 Task: Look for space in Muhammadābād, India from 8th June, 2023 to 16th June, 2023 for 2 adults in price range Rs.10000 to Rs.15000. Place can be entire place with 1  bedroom having 1 bed and 1 bathroom. Property type can be house, flat, guest house, hotel. Amenities needed are: washing machine. Booking option can be shelf check-in. Required host language is English.
Action: Mouse moved to (498, 76)
Screenshot: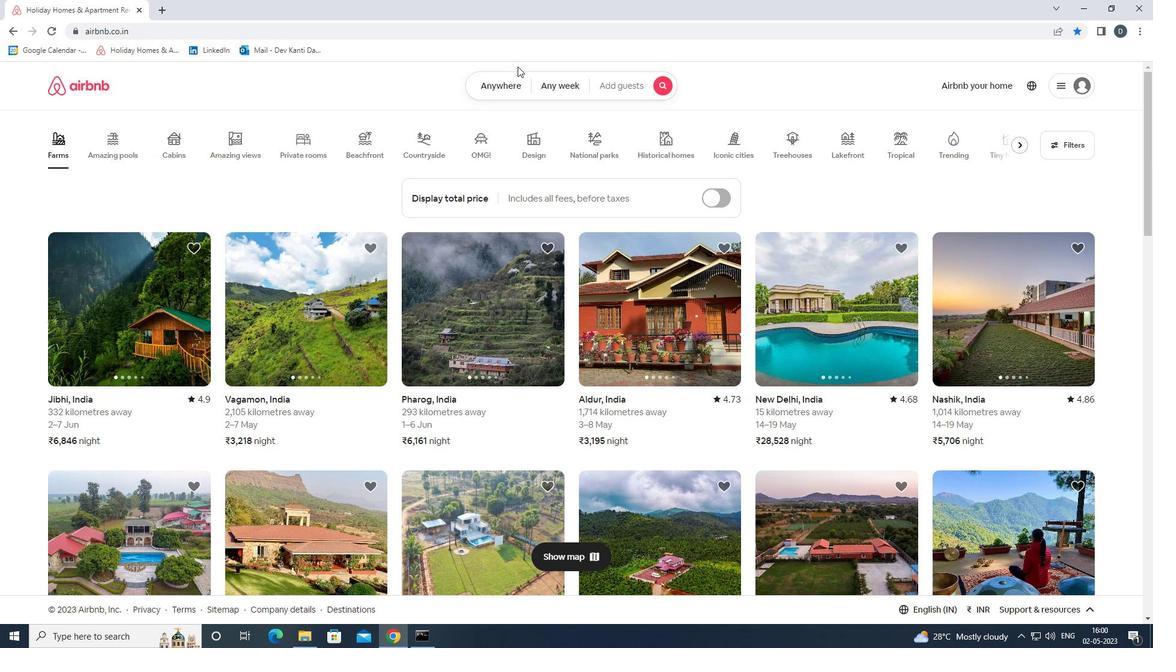 
Action: Mouse pressed left at (498, 76)
Screenshot: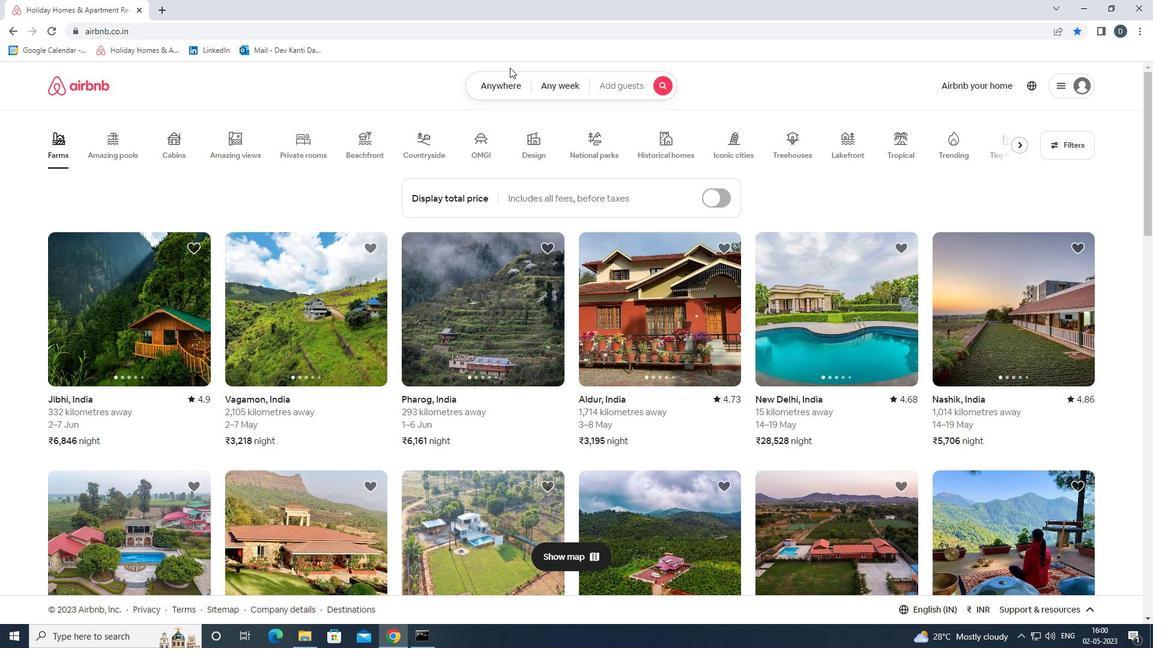
Action: Mouse moved to (435, 135)
Screenshot: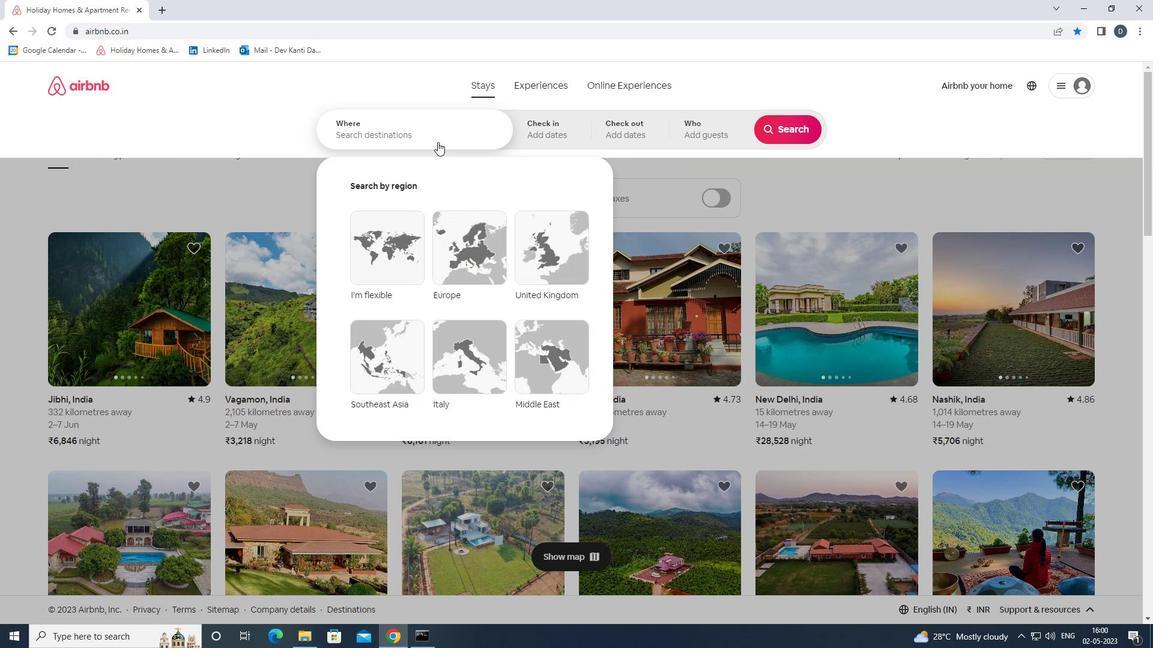 
Action: Mouse pressed left at (435, 135)
Screenshot: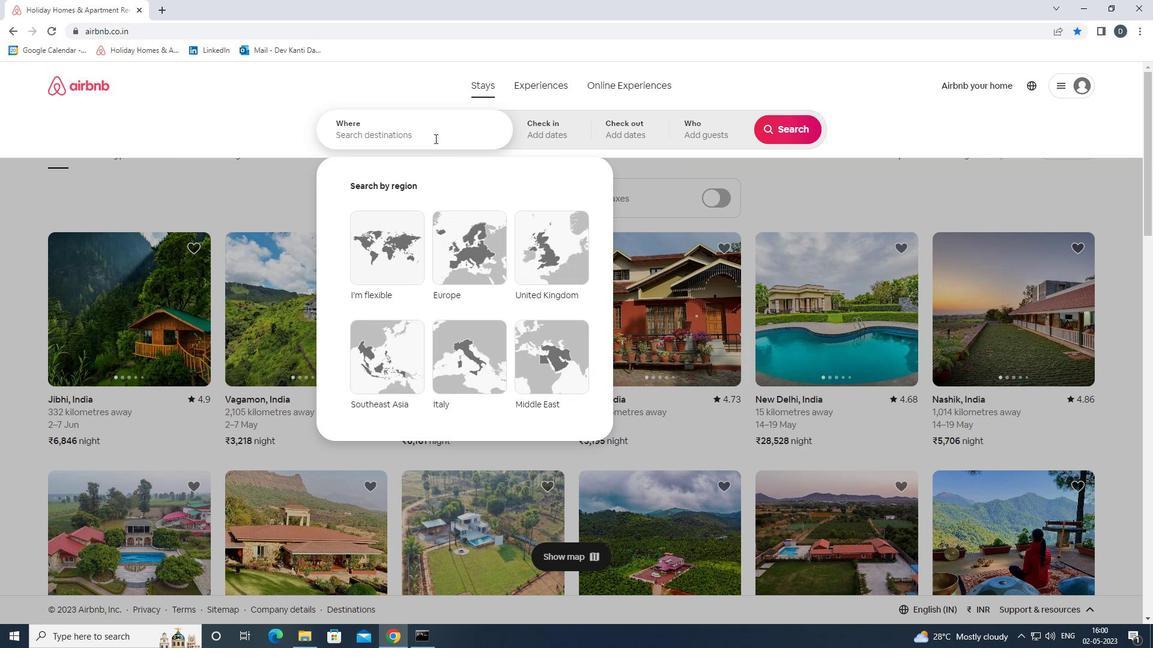 
Action: Mouse moved to (436, 133)
Screenshot: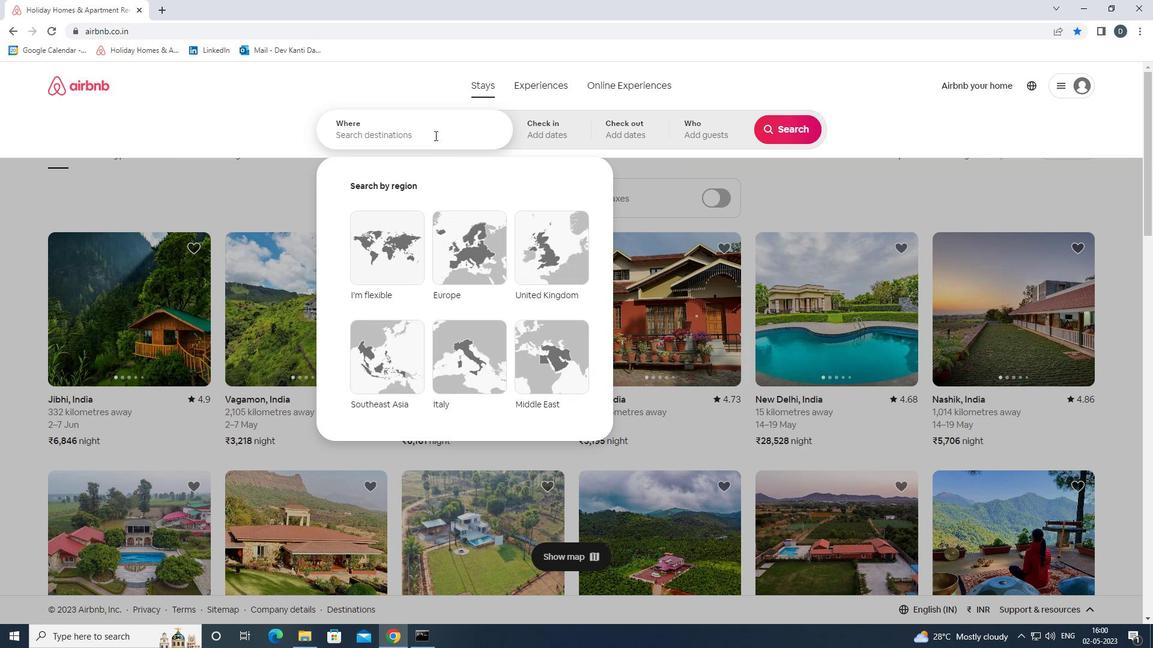 
Action: Key pressed <Key.shift>MUHAMMADABAD,<Key.shift>INDIA<Key.enter>
Screenshot: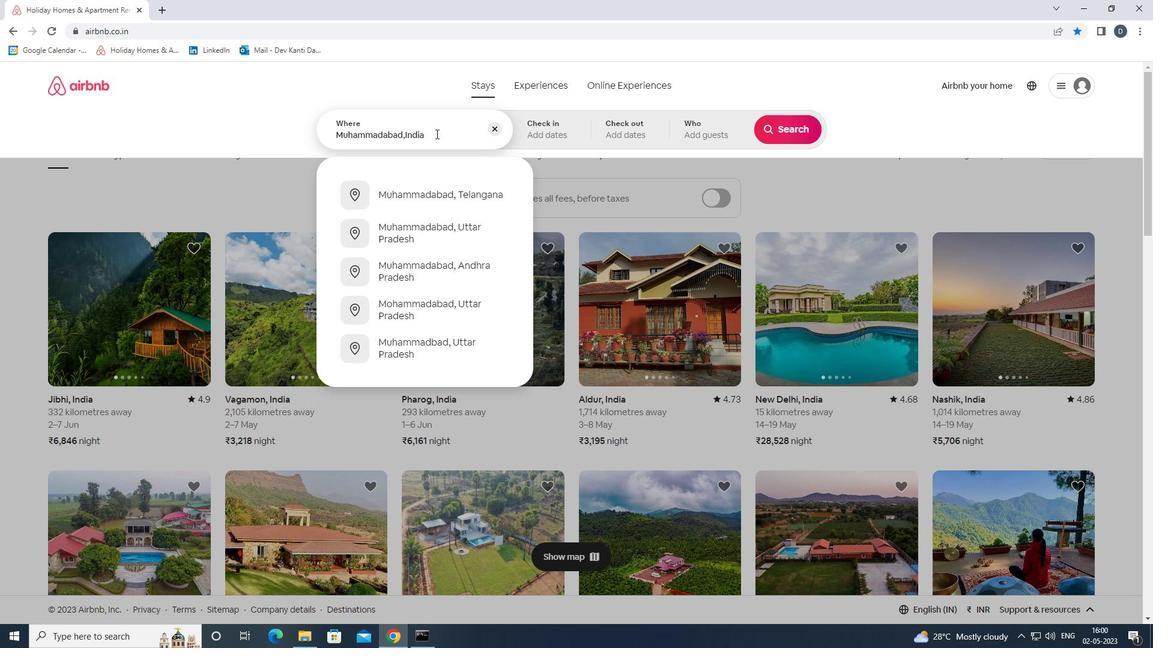 
Action: Mouse moved to (715, 303)
Screenshot: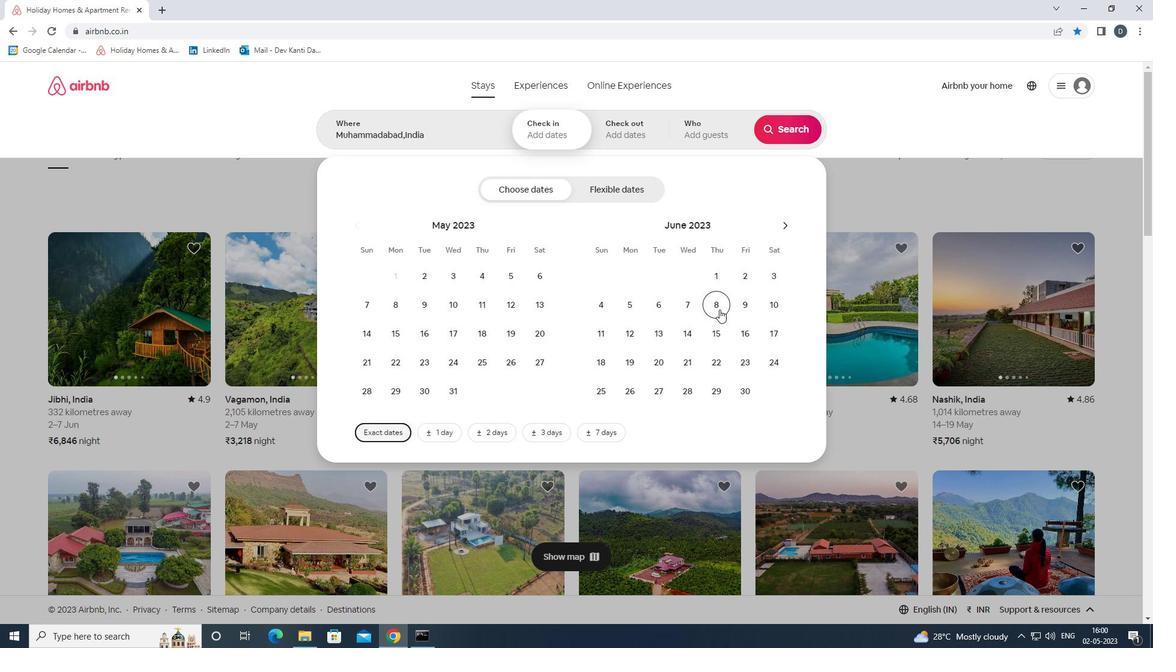 
Action: Mouse pressed left at (715, 303)
Screenshot: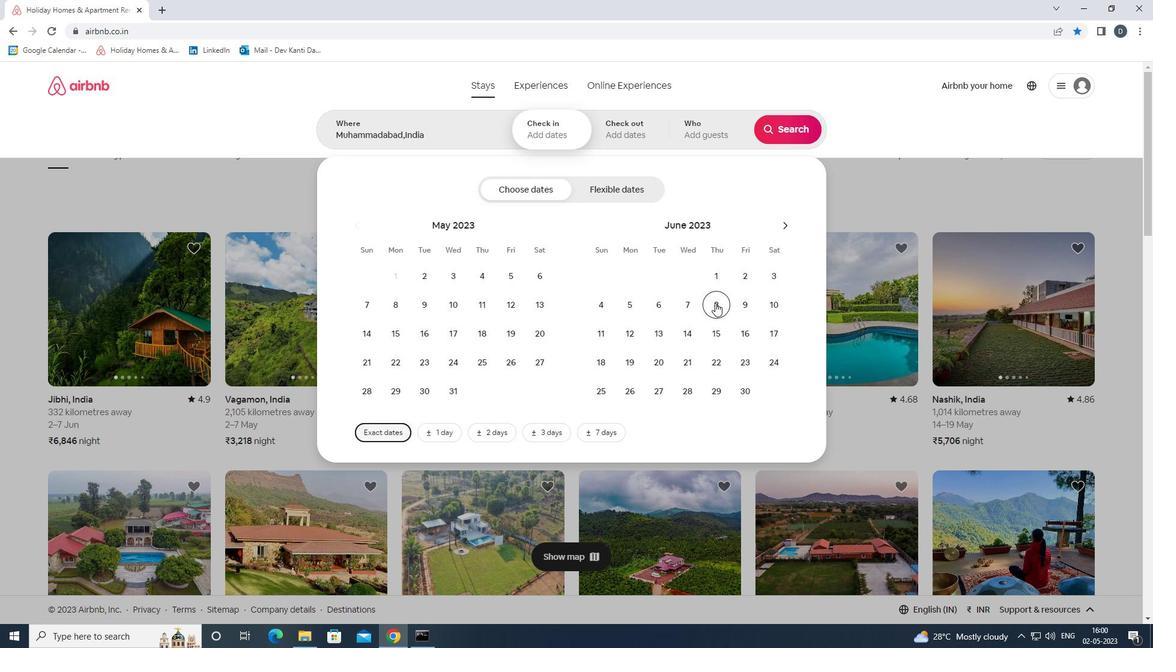 
Action: Mouse moved to (746, 332)
Screenshot: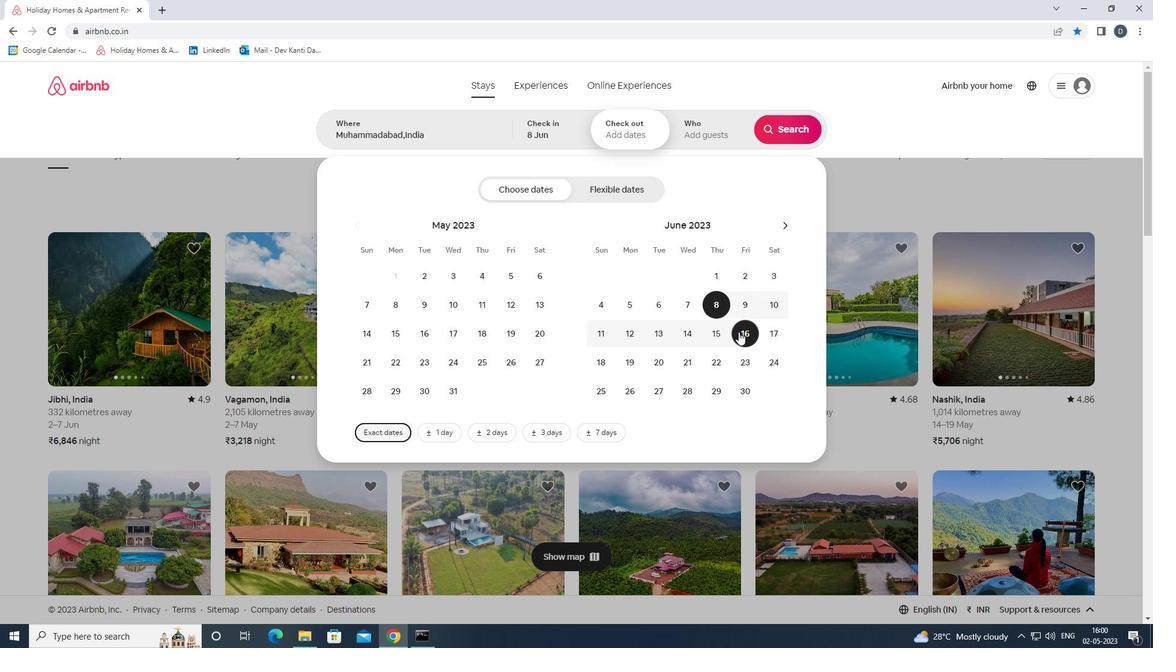 
Action: Mouse pressed left at (746, 332)
Screenshot: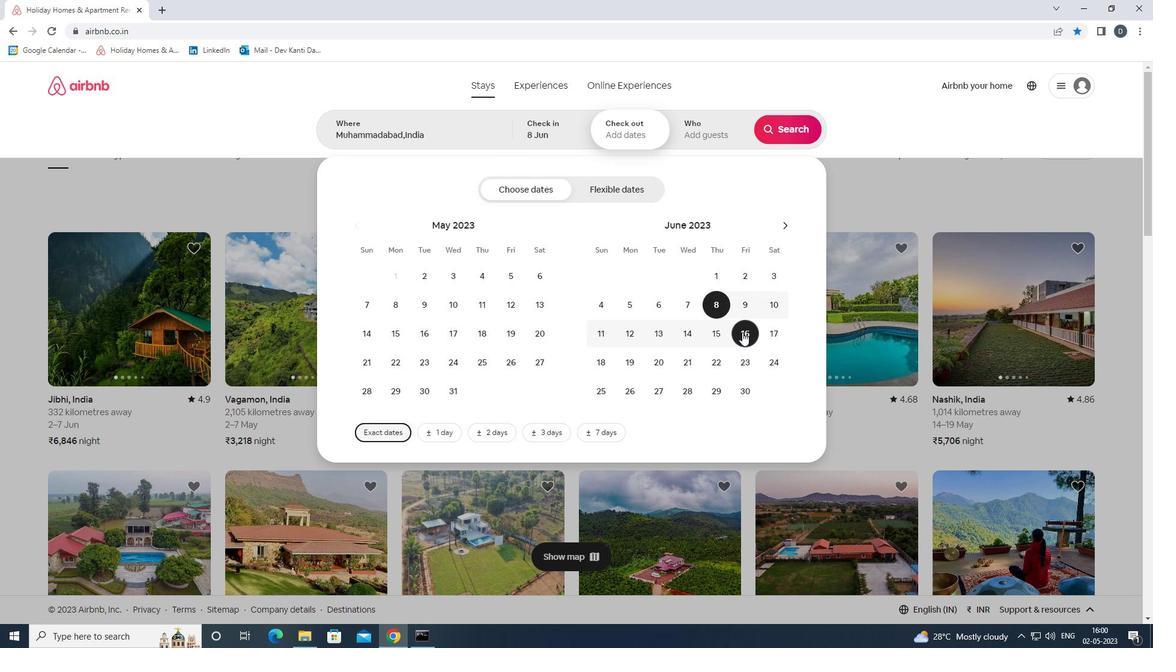 
Action: Mouse moved to (716, 128)
Screenshot: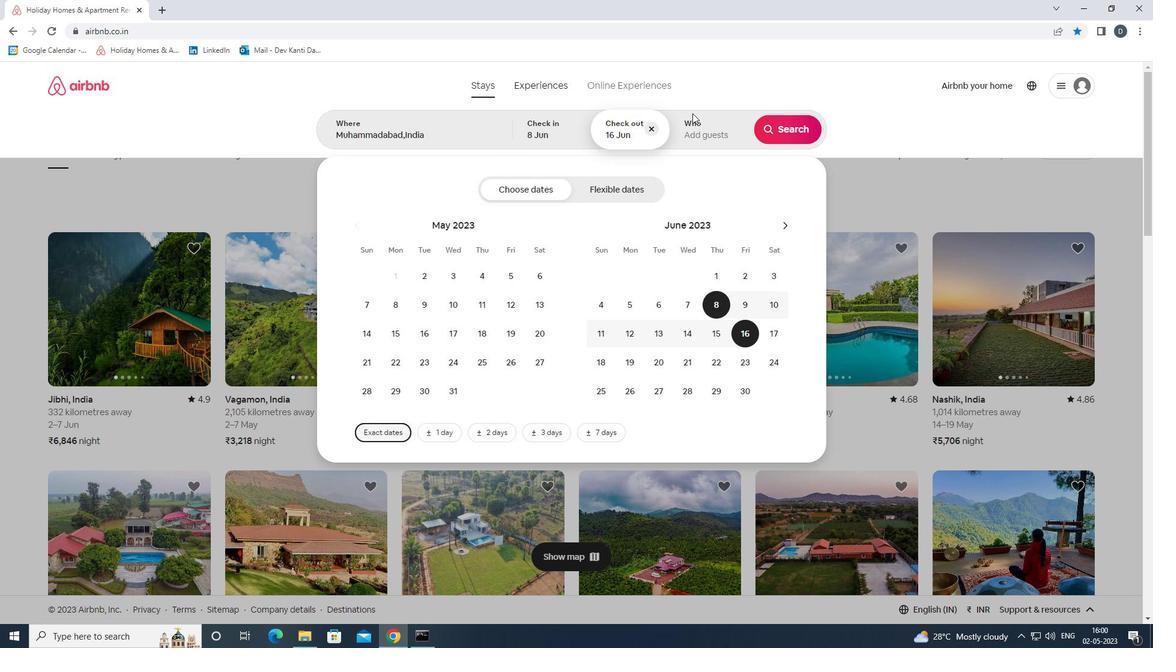 
Action: Mouse pressed left at (716, 128)
Screenshot: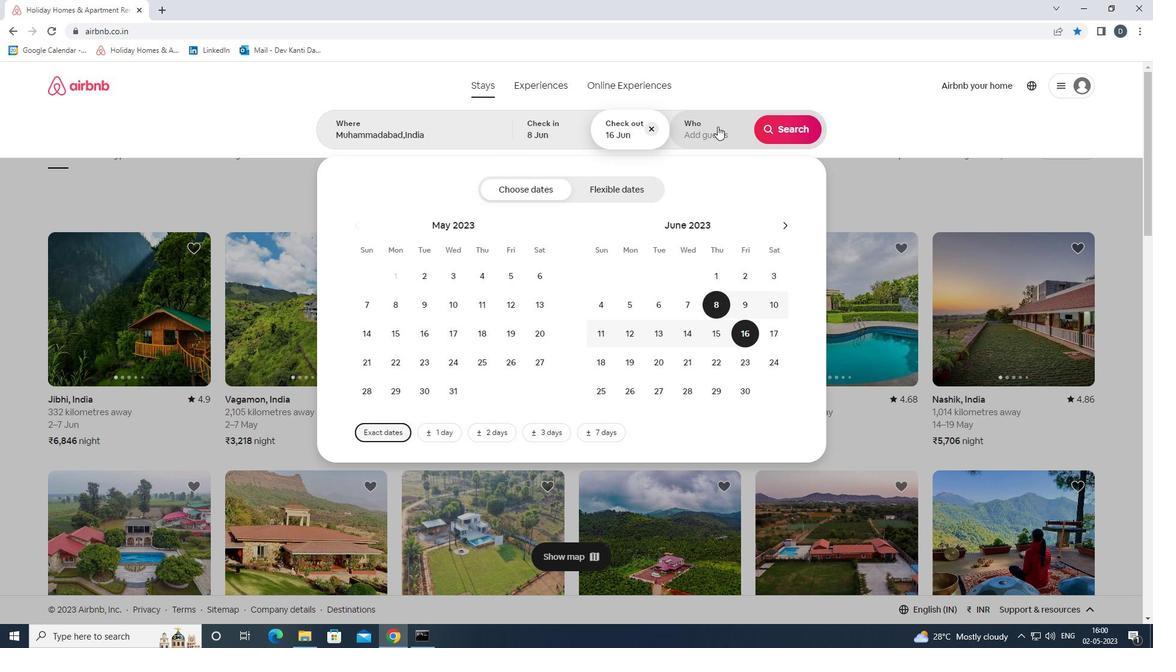 
Action: Mouse moved to (794, 196)
Screenshot: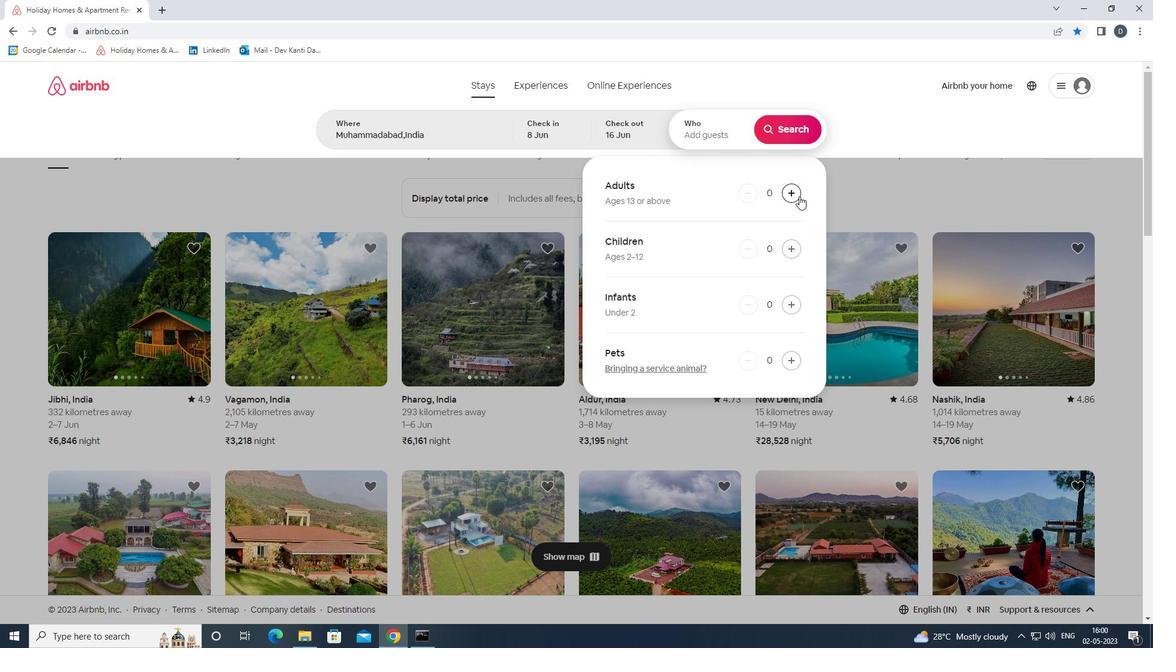 
Action: Mouse pressed left at (794, 196)
Screenshot: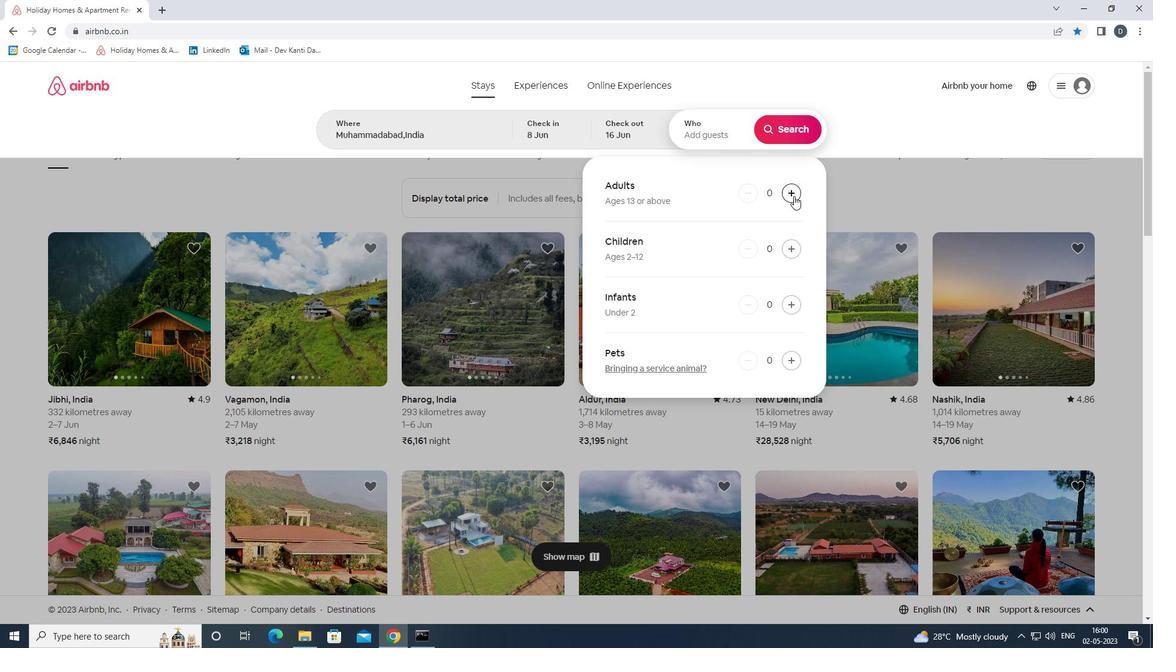 
Action: Mouse pressed left at (794, 196)
Screenshot: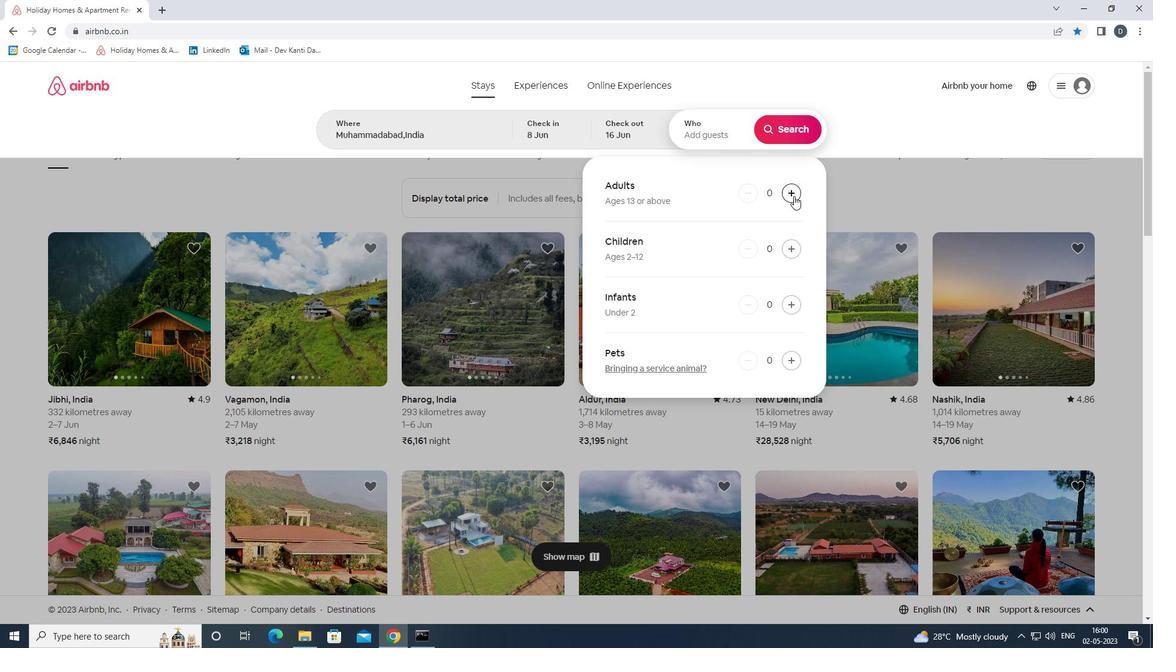 
Action: Mouse moved to (790, 127)
Screenshot: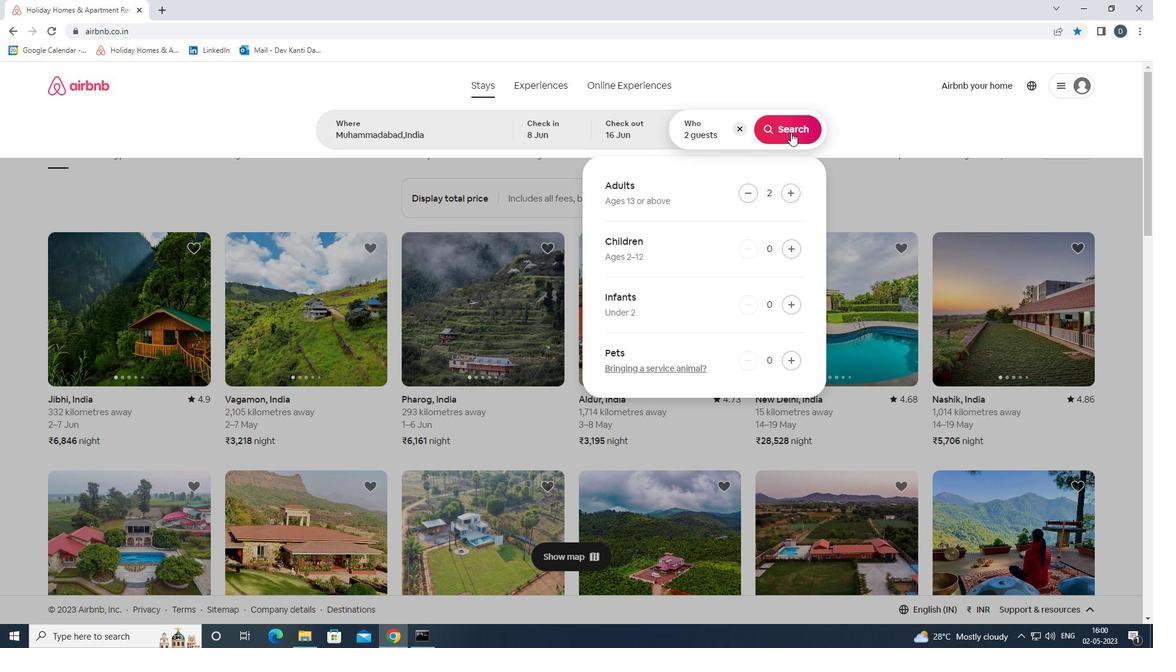
Action: Mouse pressed left at (790, 127)
Screenshot: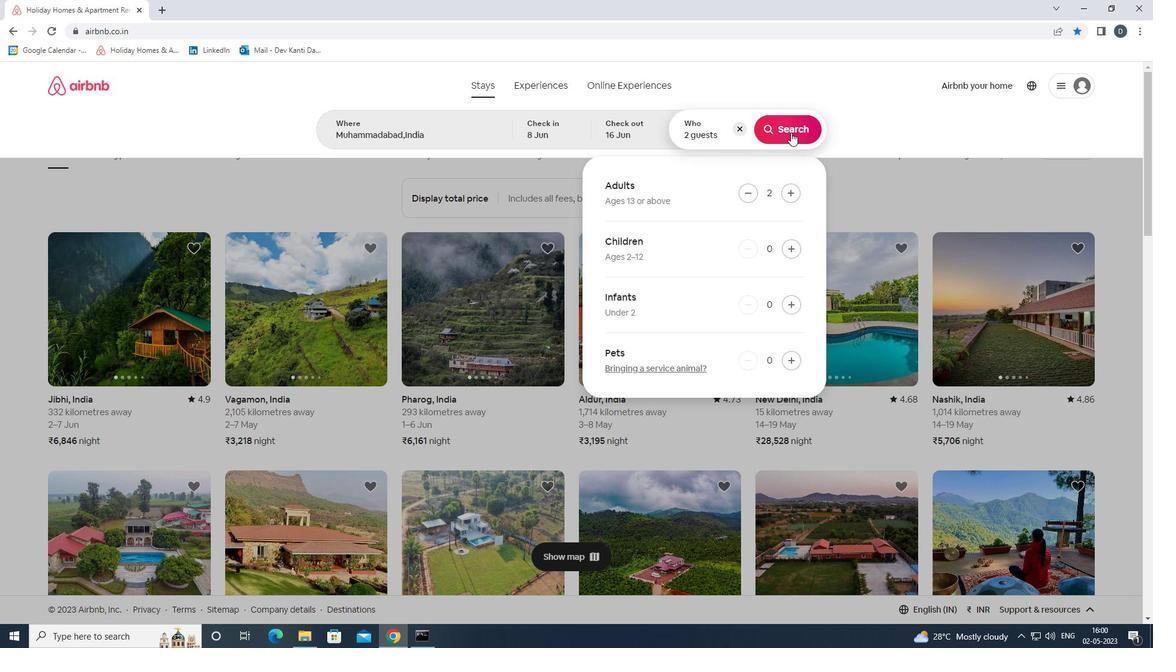 
Action: Mouse moved to (1112, 131)
Screenshot: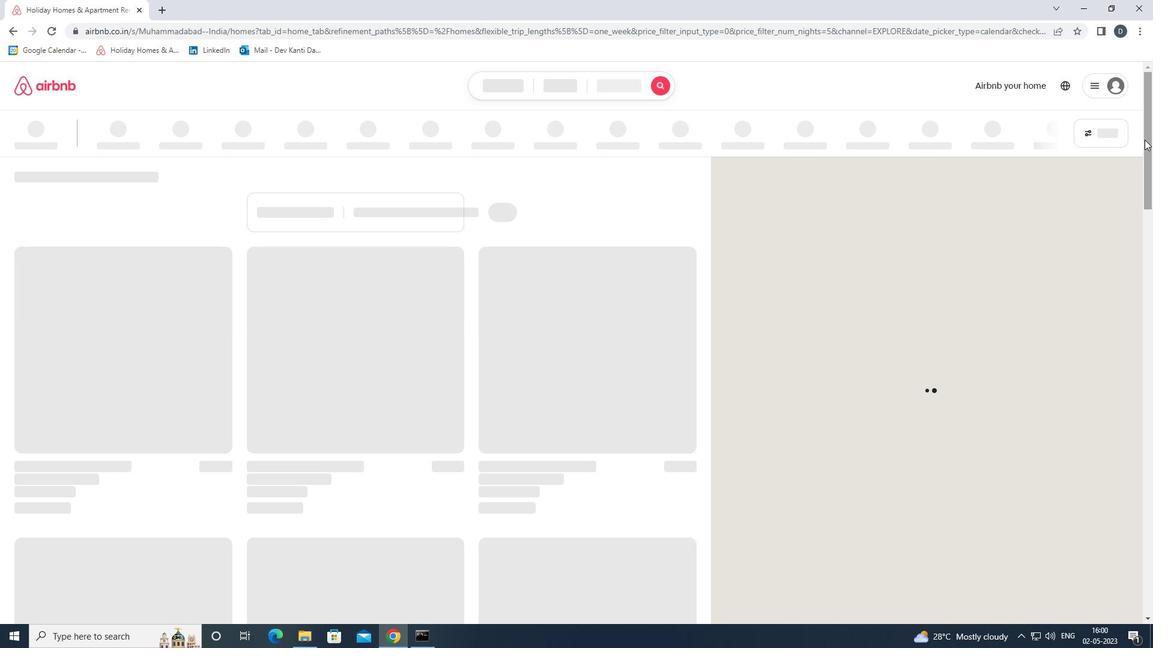 
Action: Mouse pressed left at (1112, 131)
Screenshot: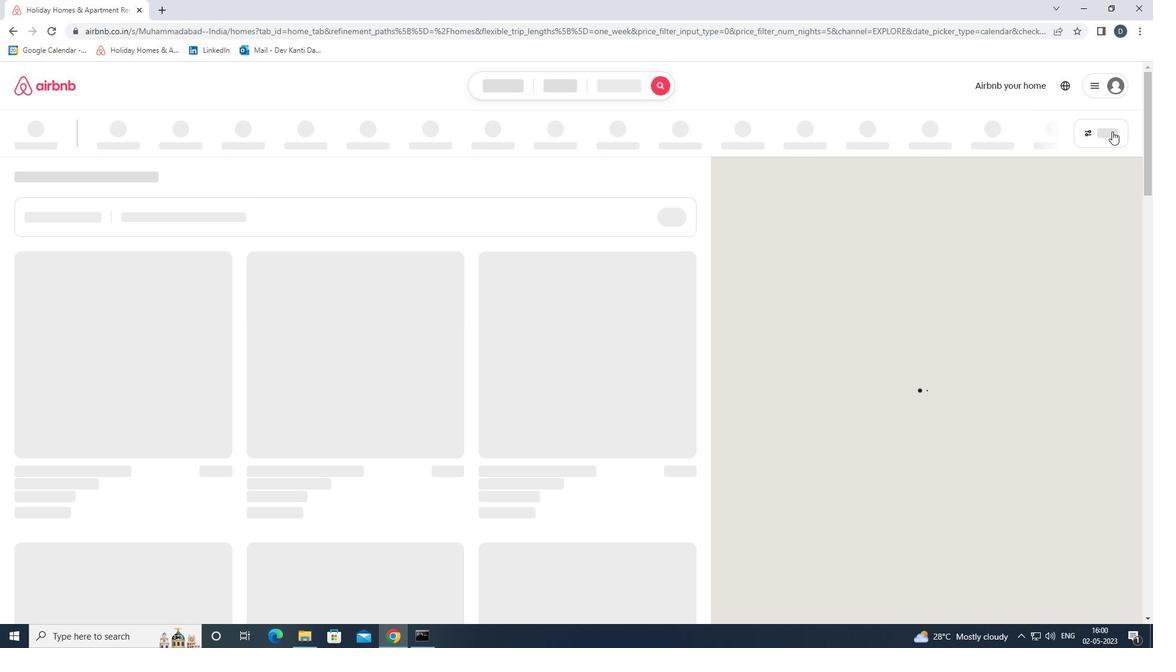 
Action: Mouse moved to (512, 279)
Screenshot: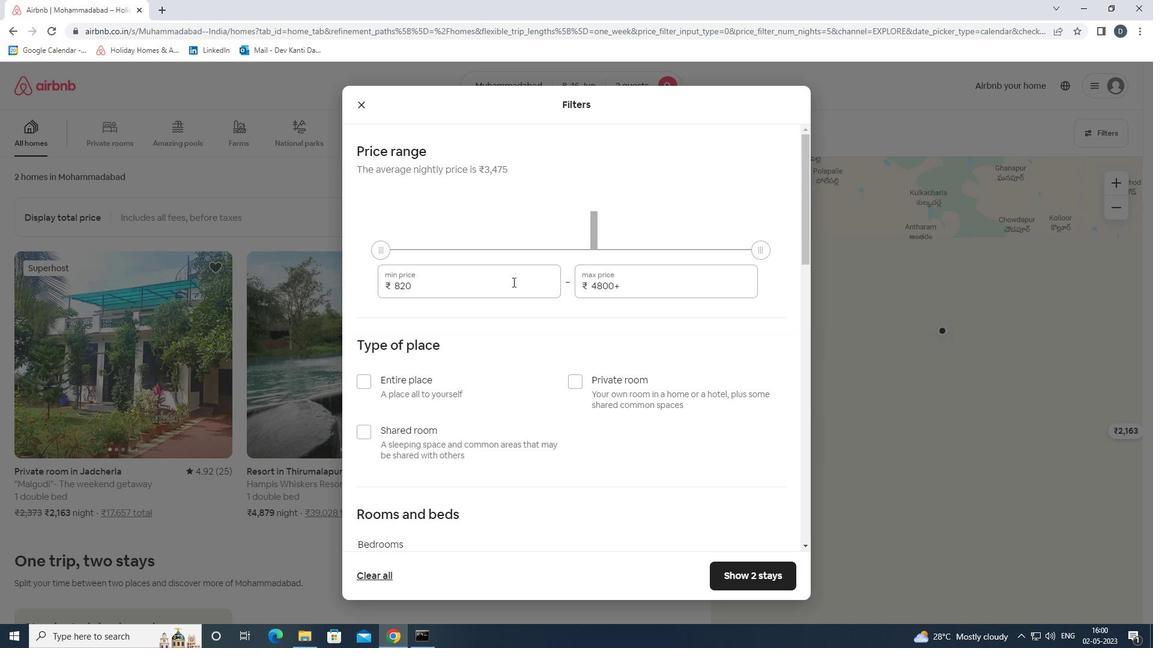
Action: Mouse pressed left at (512, 279)
Screenshot: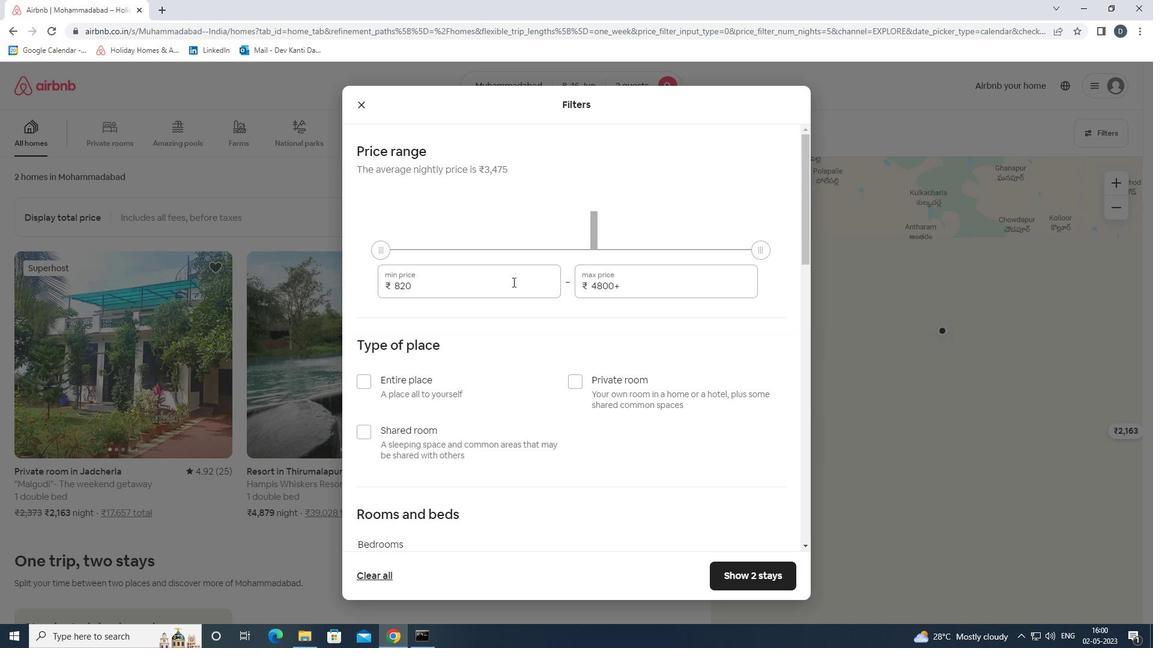 
Action: Mouse pressed left at (512, 279)
Screenshot: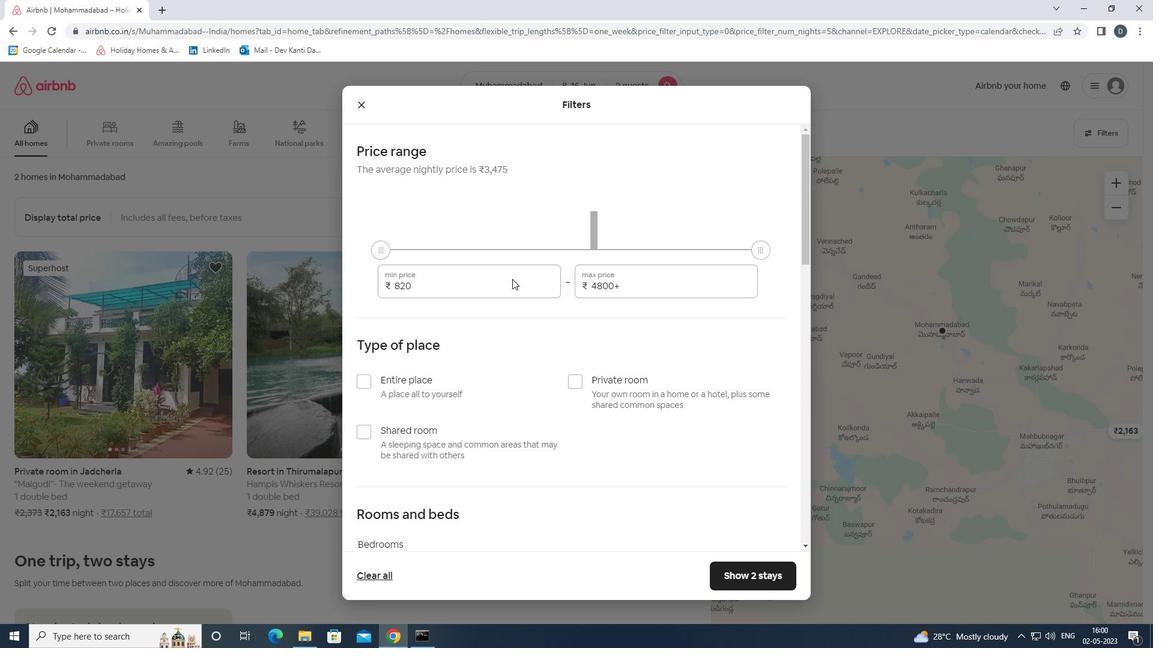
Action: Mouse moved to (508, 283)
Screenshot: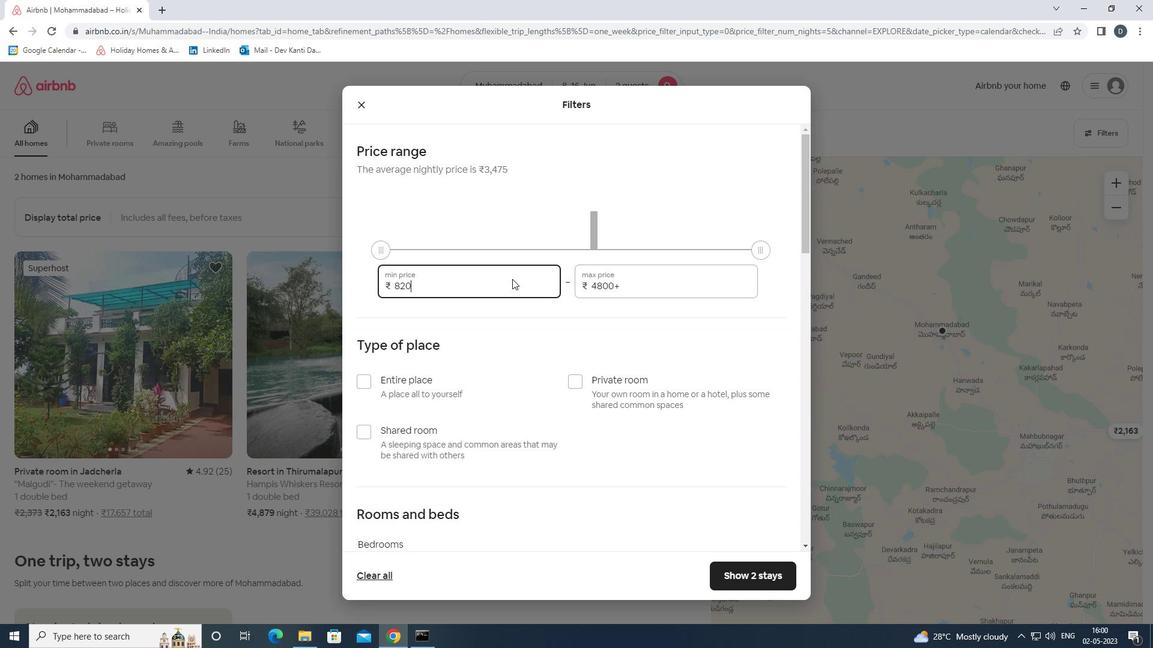 
Action: Mouse pressed left at (508, 283)
Screenshot: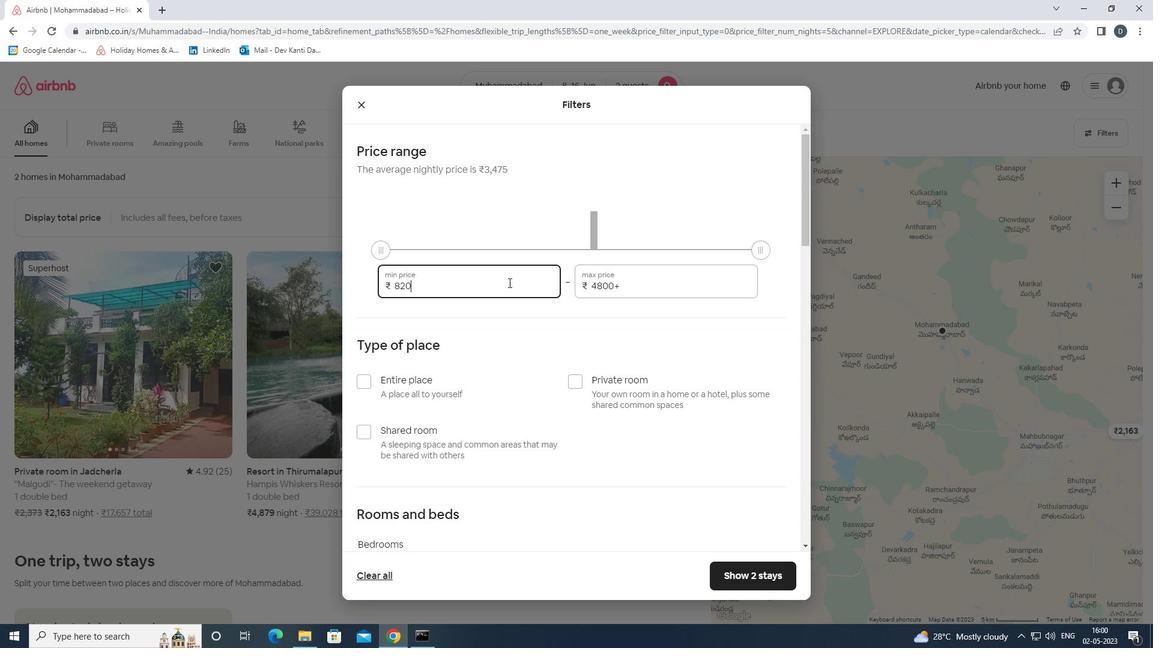 
Action: Mouse pressed left at (508, 283)
Screenshot: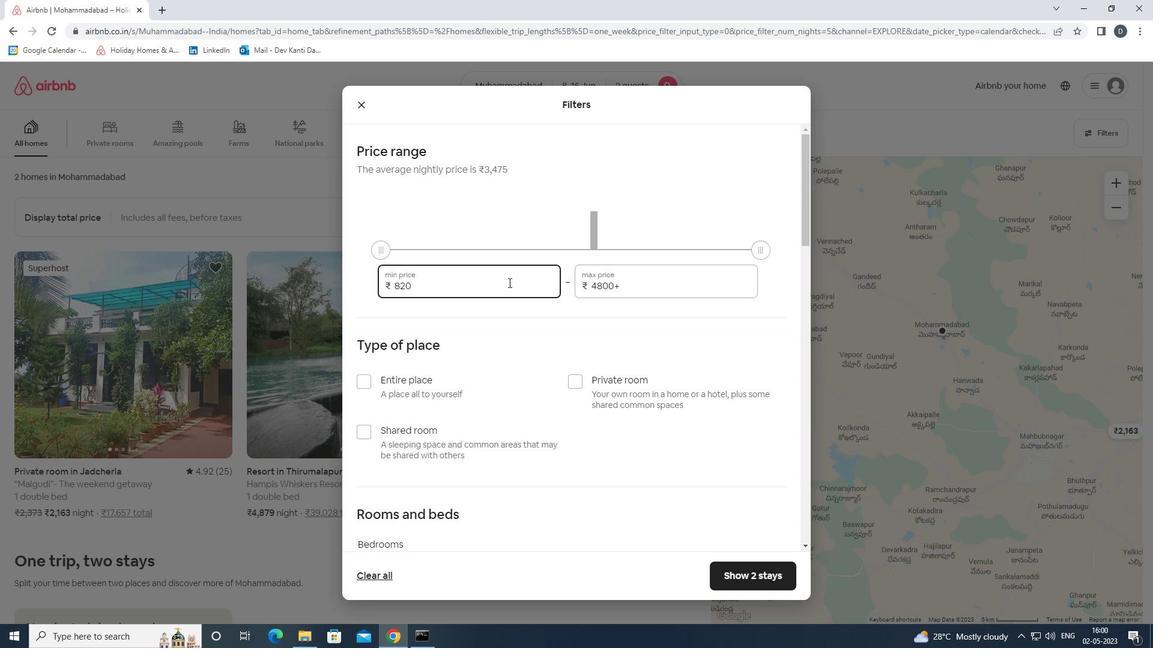 
Action: Mouse moved to (516, 281)
Screenshot: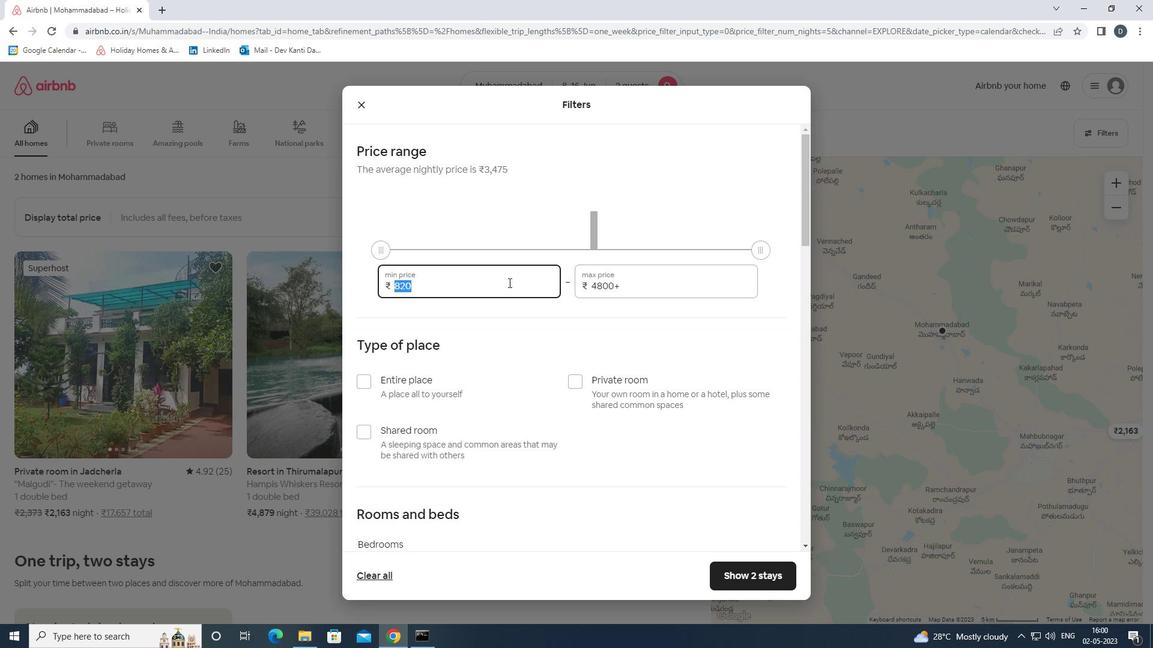 
Action: Key pressed 1000<Key.tab>ctrl+A<'1'><'5'><'0'><'0'><'0'>
Screenshot: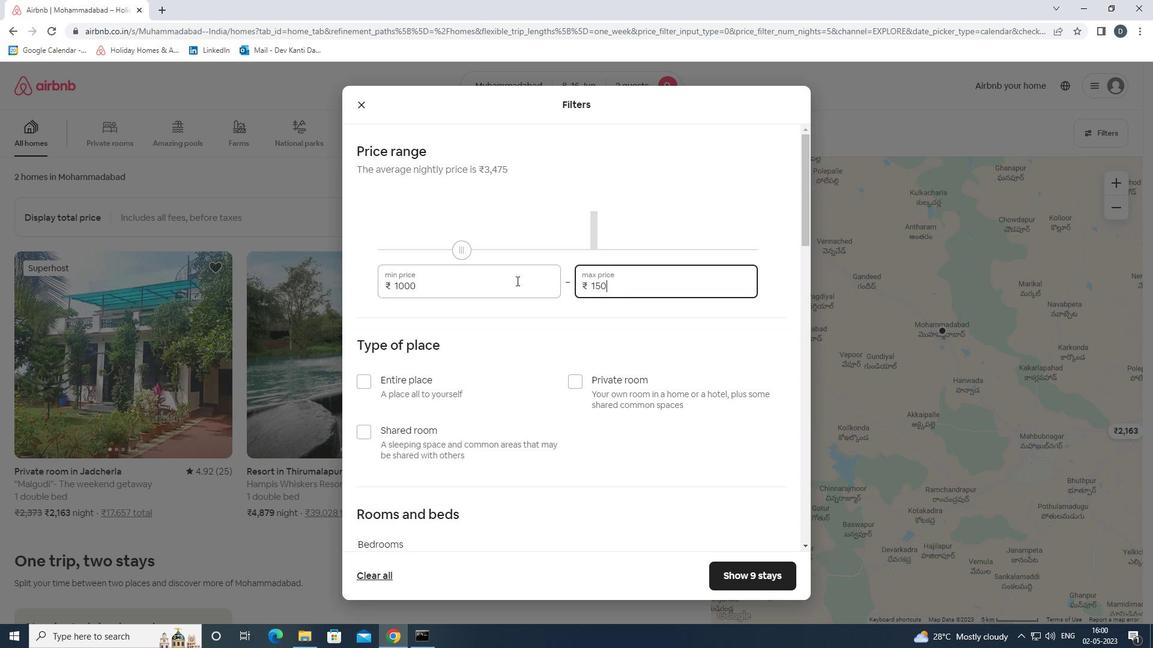 
Action: Mouse moved to (438, 390)
Screenshot: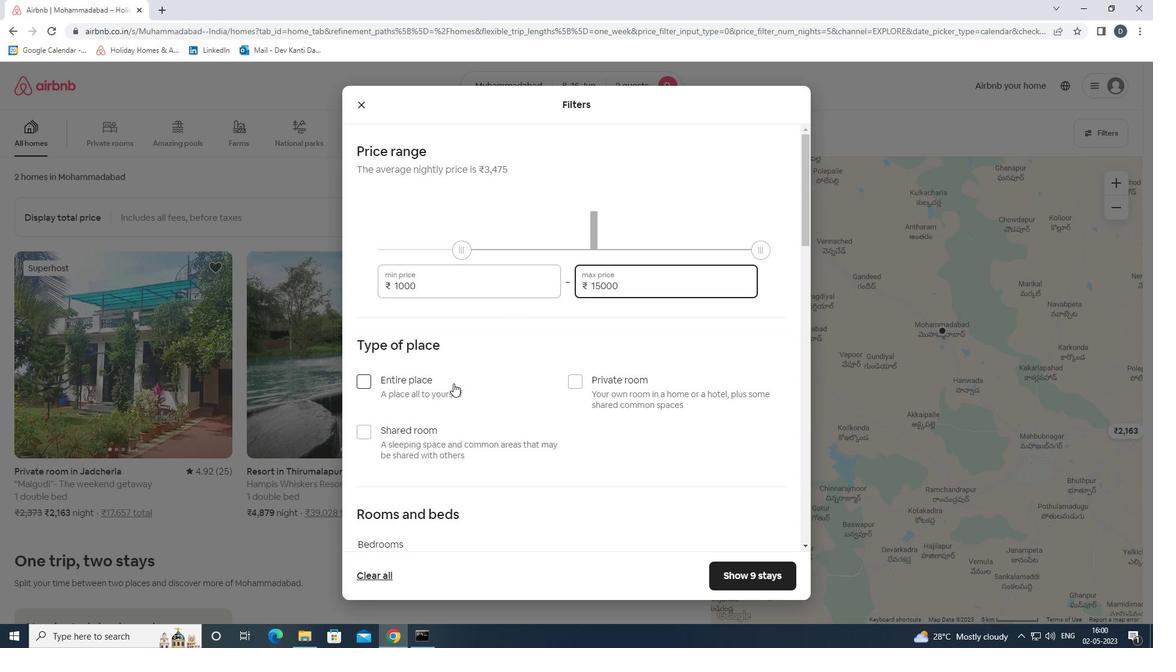 
Action: Mouse pressed left at (438, 390)
Screenshot: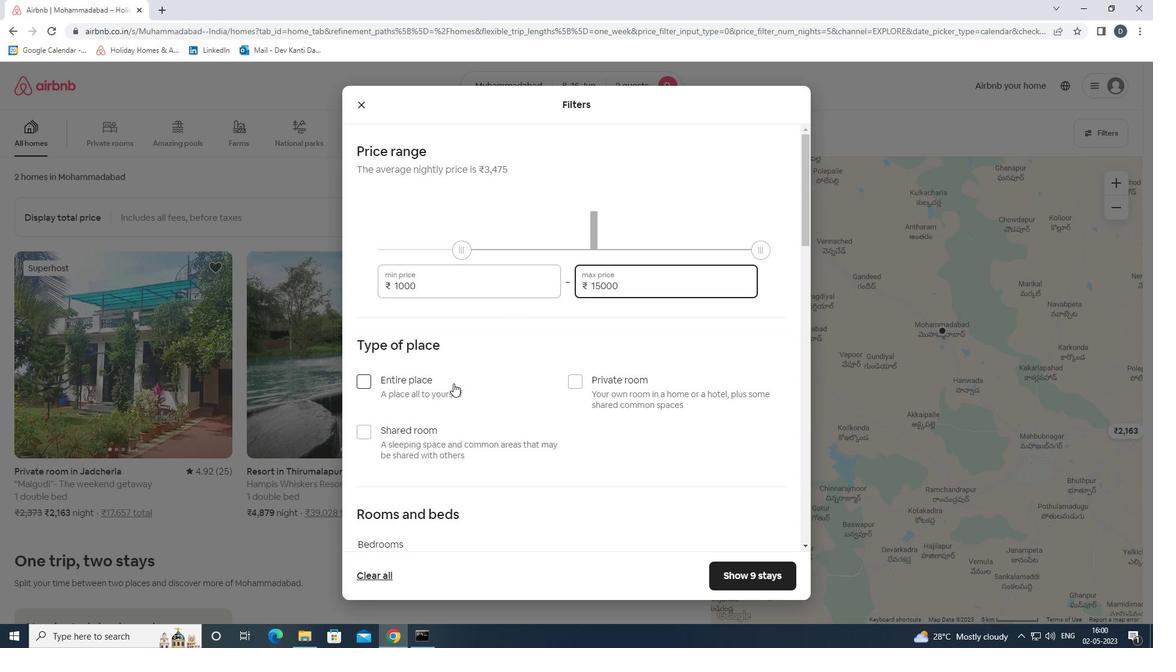 
Action: Mouse moved to (481, 288)
Screenshot: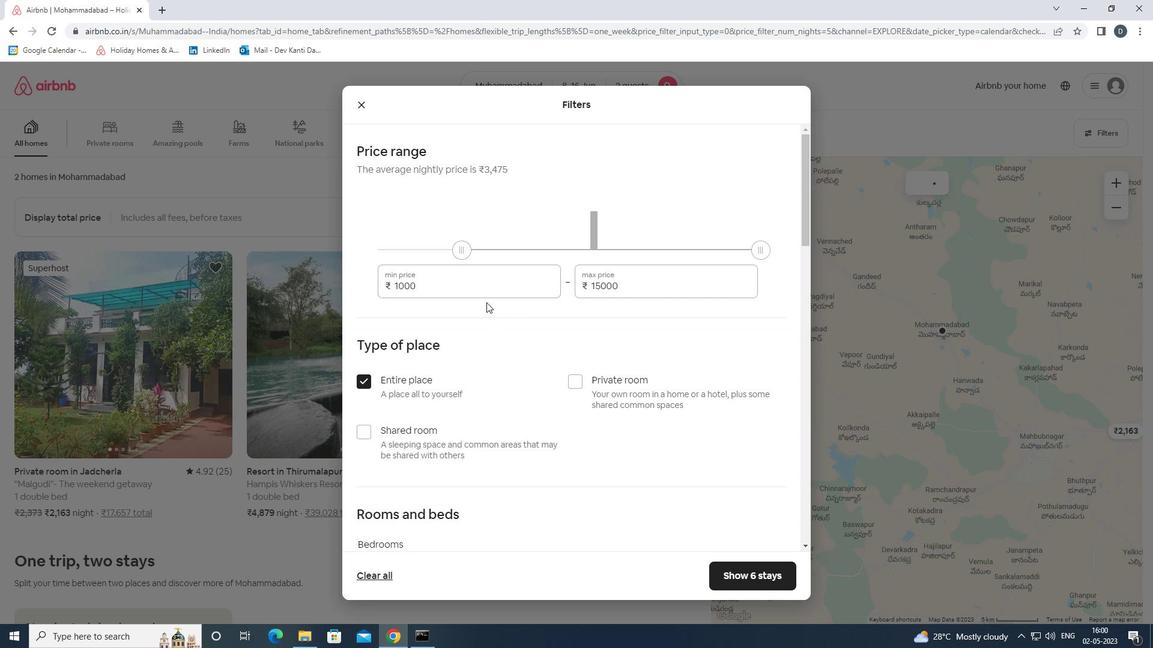 
Action: Mouse pressed left at (481, 288)
Screenshot: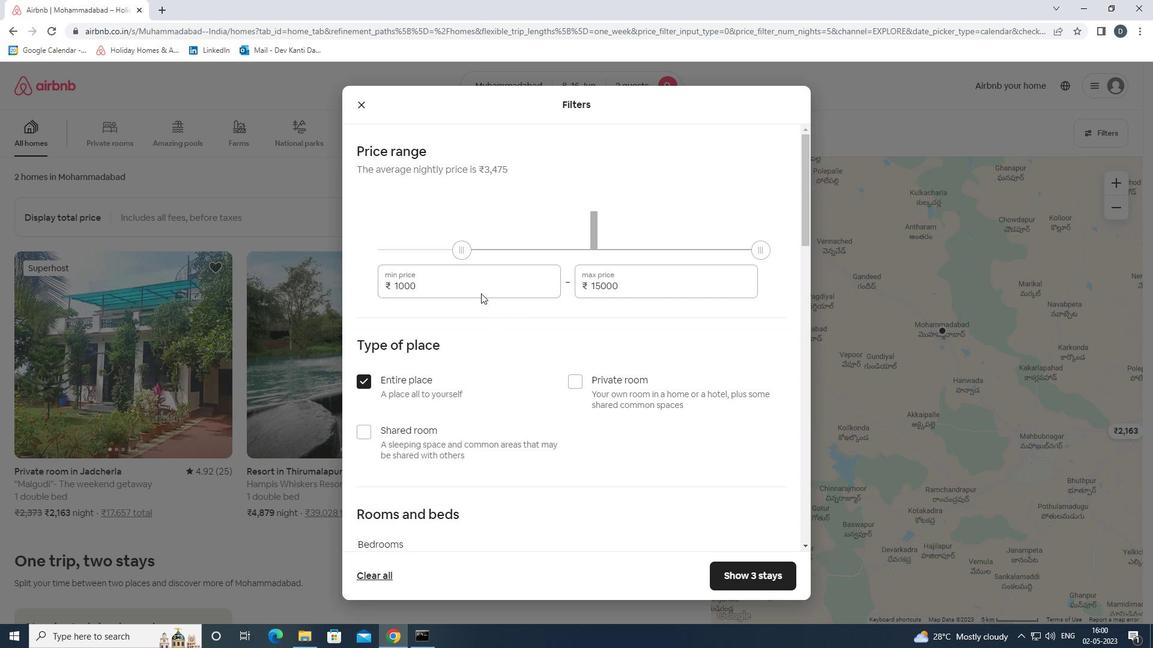
Action: Mouse moved to (480, 287)
Screenshot: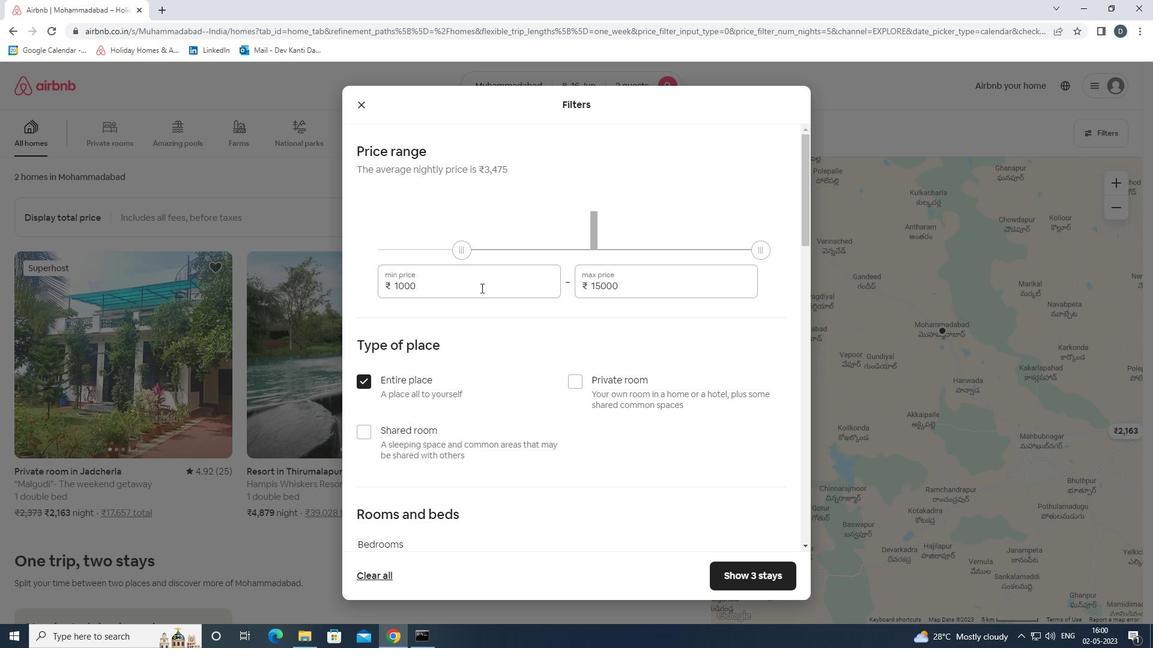 
Action: Key pressed <'0'>
Screenshot: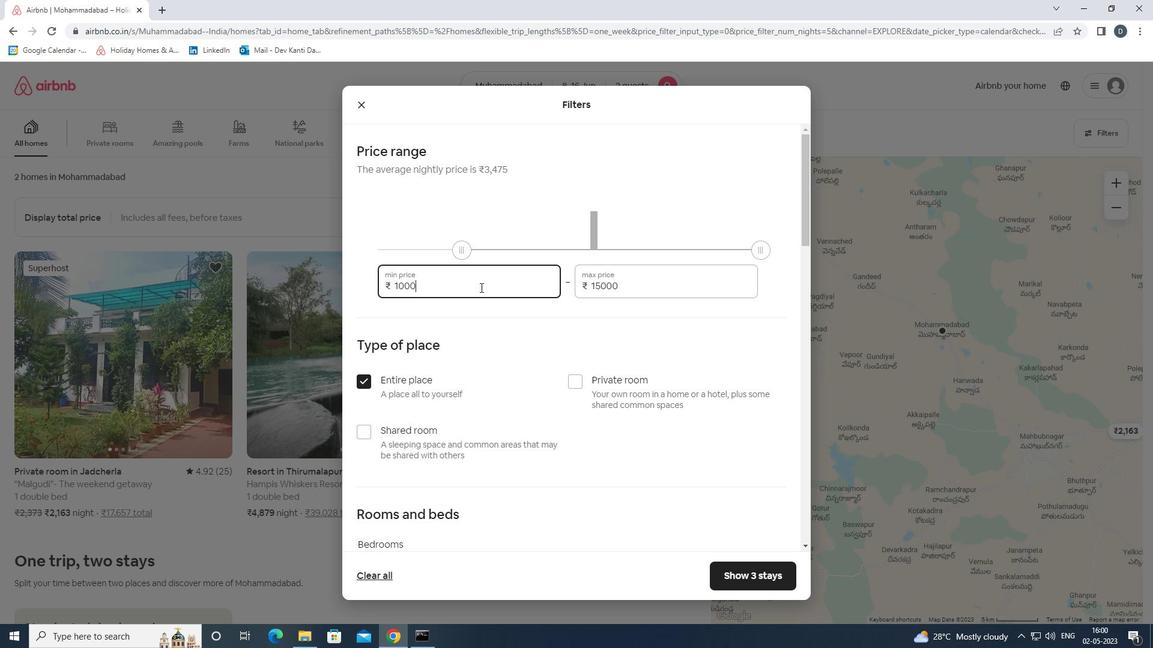 
Action: Mouse moved to (552, 405)
Screenshot: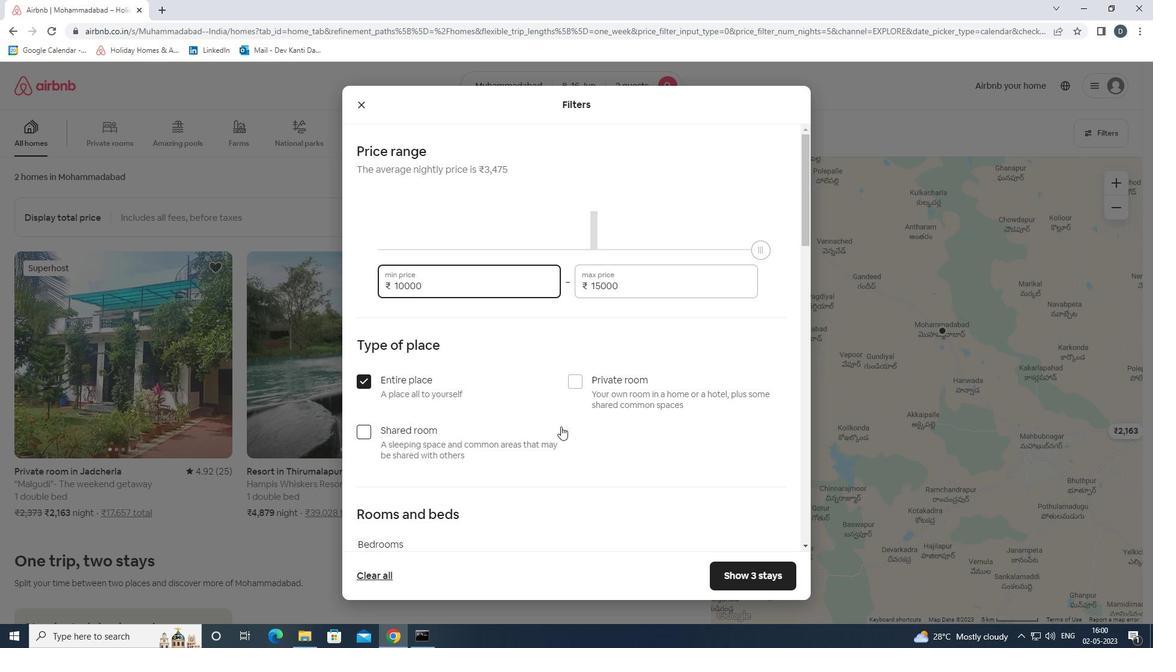
Action: Mouse scrolled (552, 404) with delta (0, 0)
Screenshot: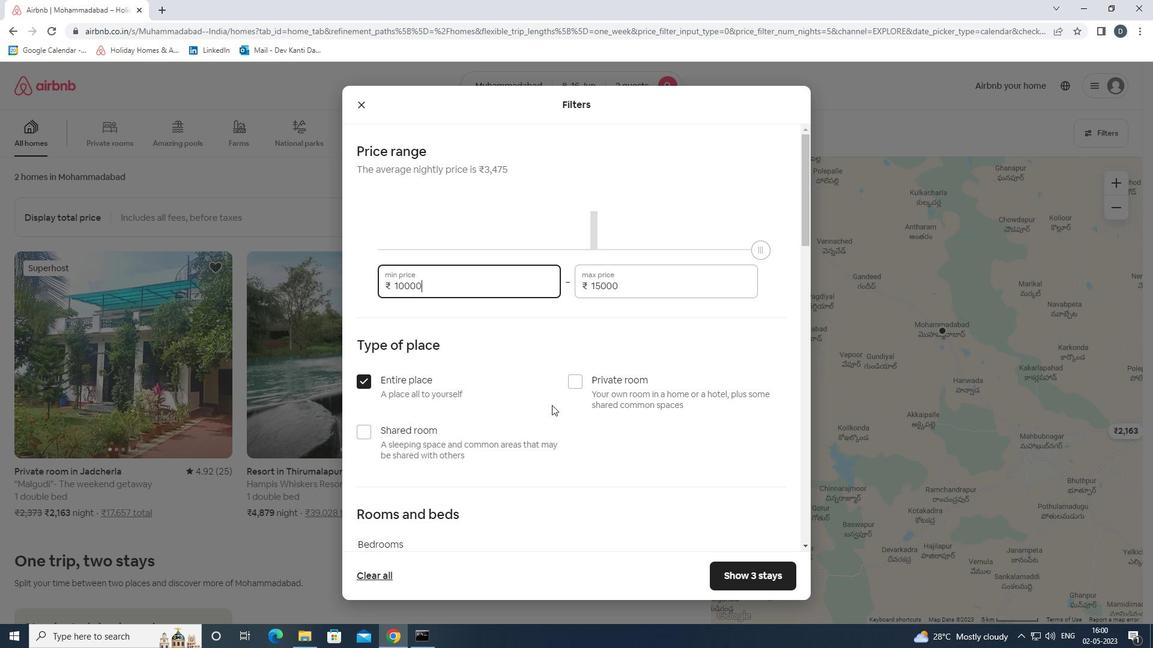 
Action: Mouse moved to (573, 330)
Screenshot: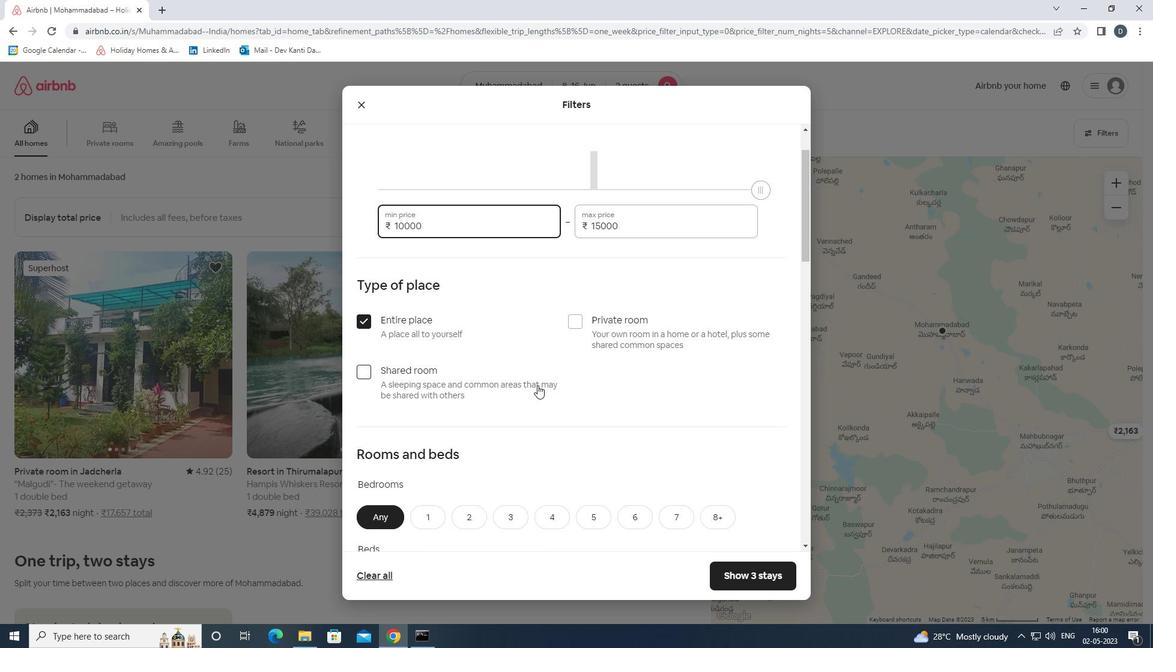 
Action: Mouse scrolled (573, 329) with delta (0, 0)
Screenshot: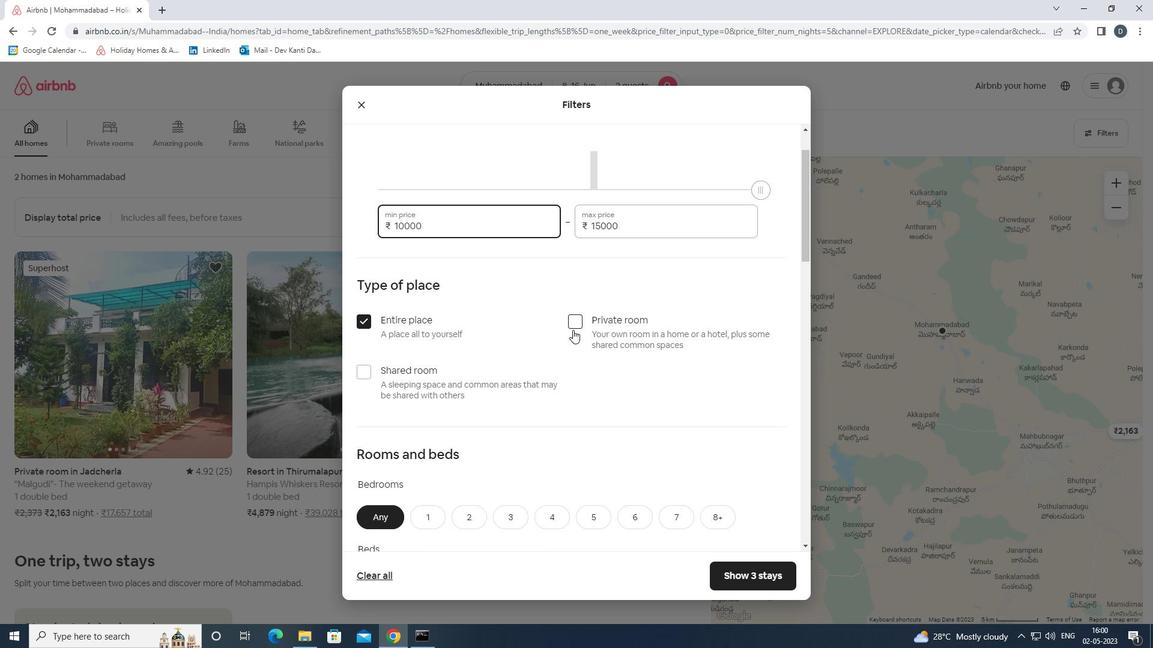 
Action: Mouse scrolled (573, 329) with delta (0, 0)
Screenshot: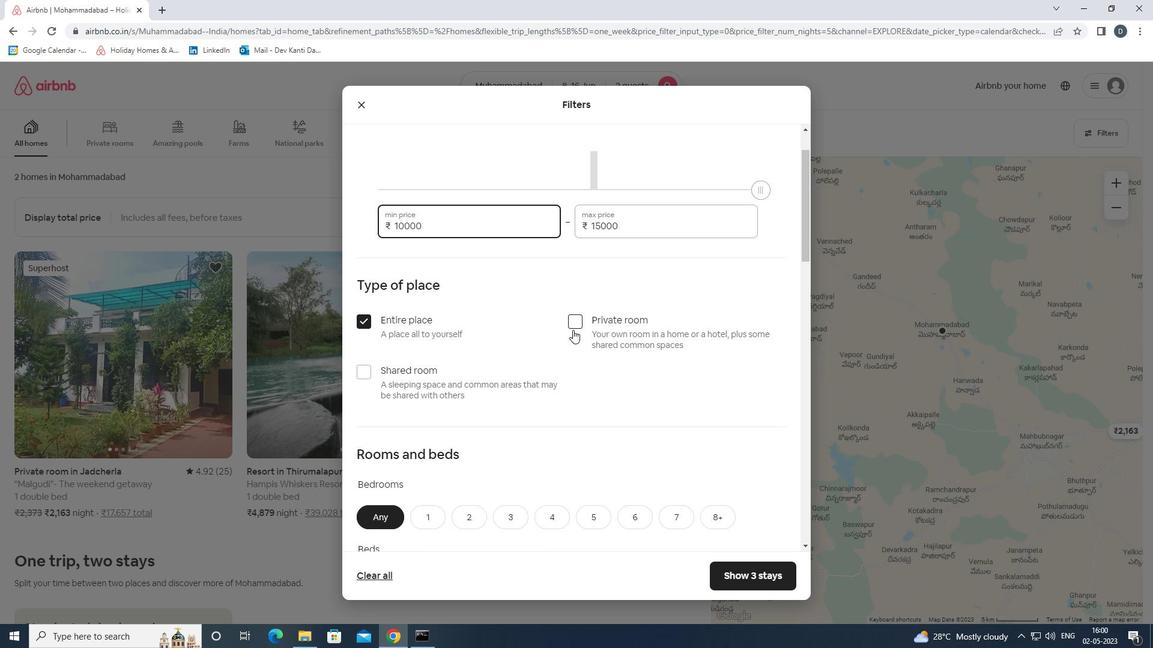 
Action: Mouse moved to (423, 393)
Screenshot: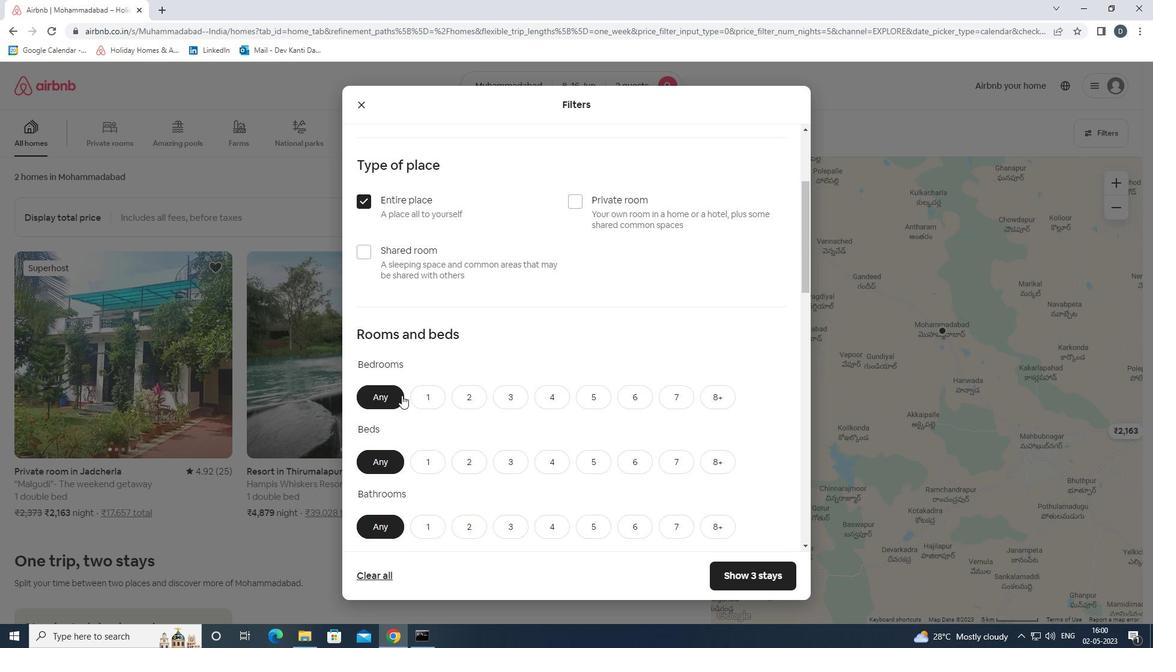 
Action: Mouse pressed left at (423, 393)
Screenshot: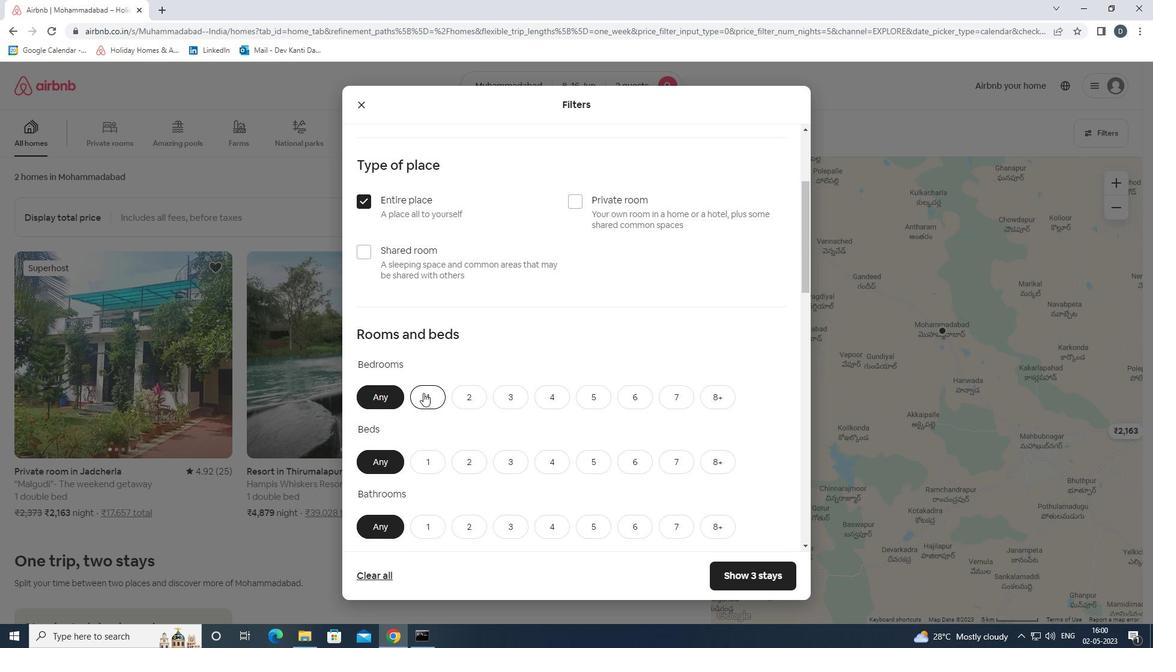 
Action: Mouse moved to (424, 454)
Screenshot: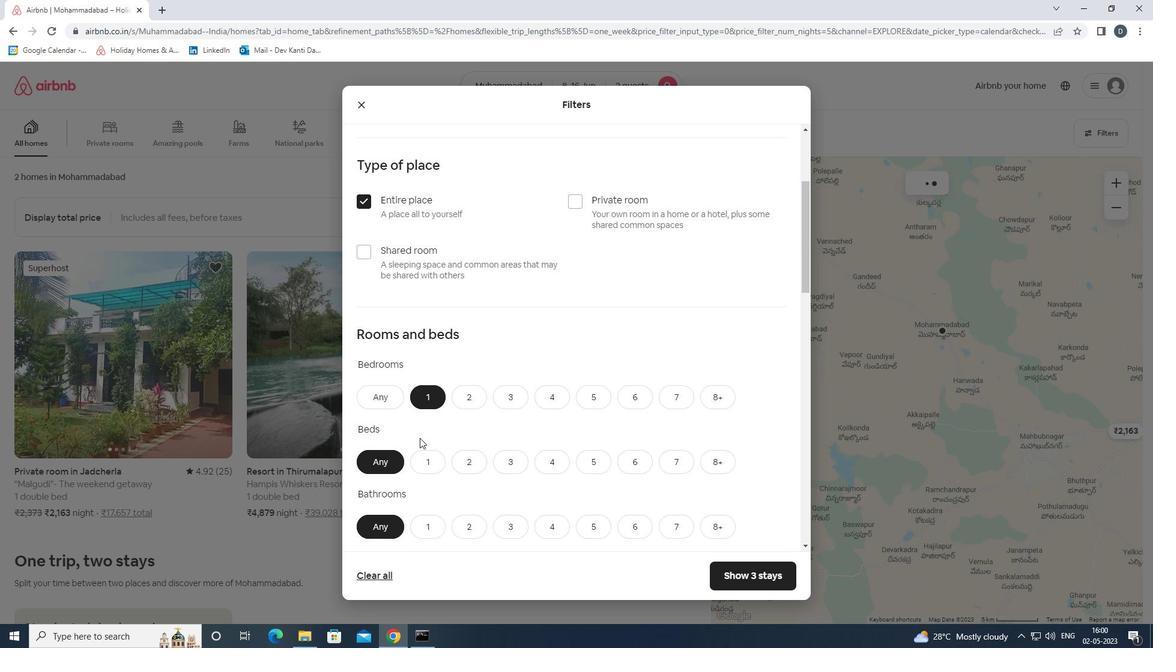 
Action: Mouse pressed left at (424, 454)
Screenshot: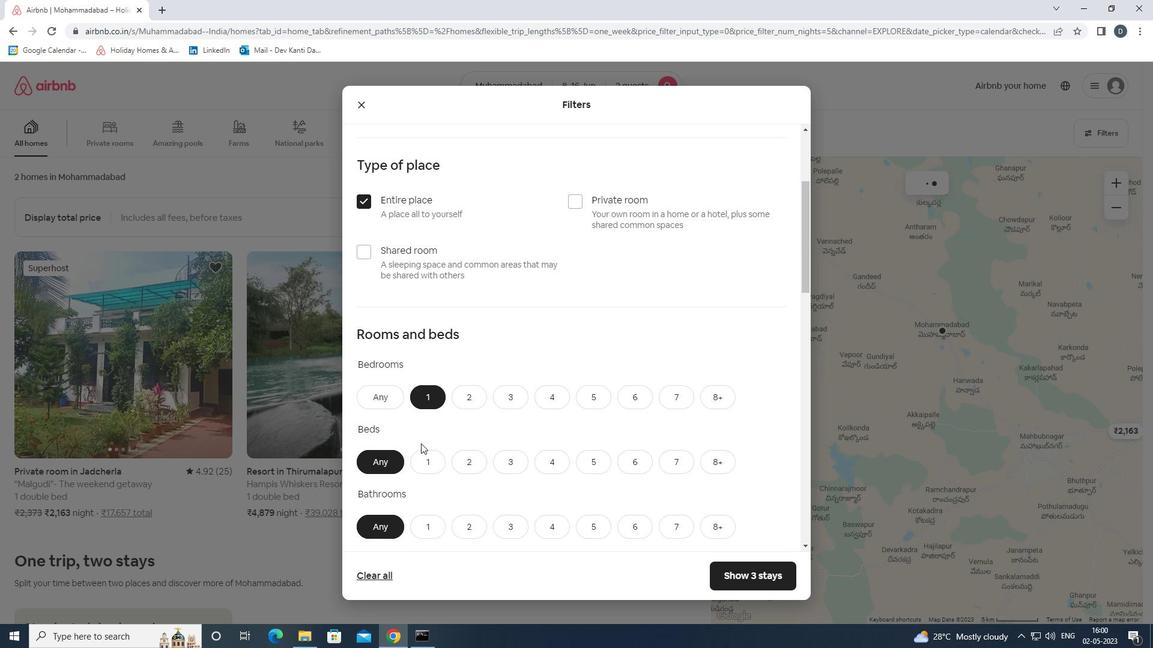 
Action: Mouse moved to (435, 534)
Screenshot: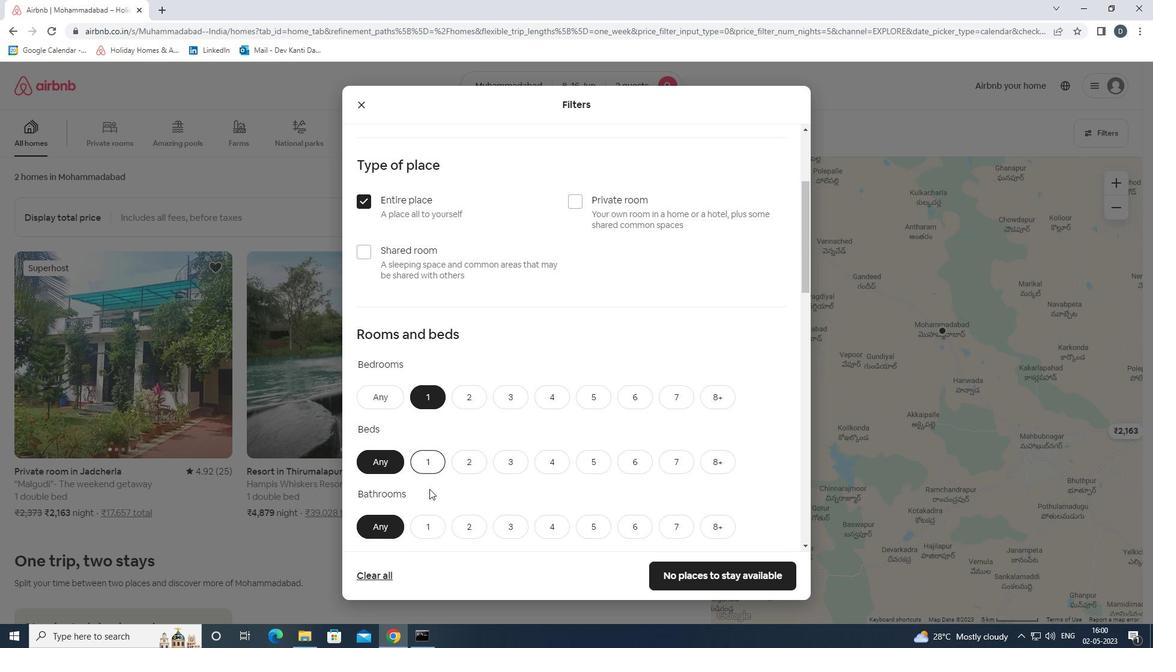 
Action: Mouse pressed left at (435, 534)
Screenshot: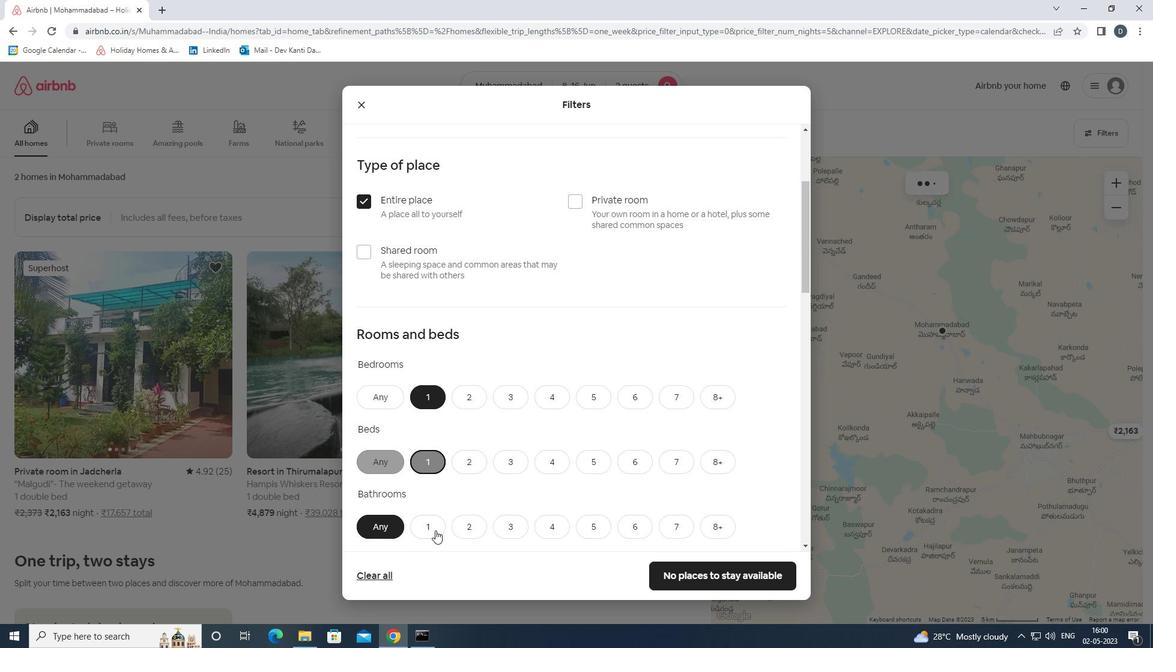 
Action: Mouse moved to (522, 465)
Screenshot: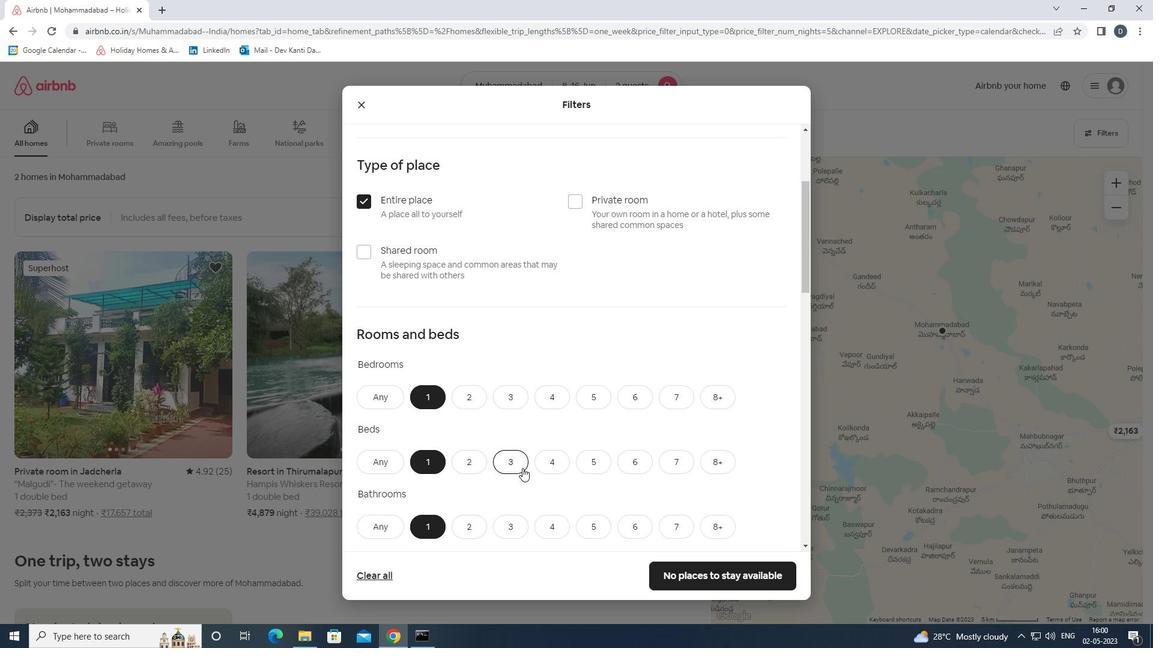 
Action: Mouse scrolled (522, 465) with delta (0, 0)
Screenshot: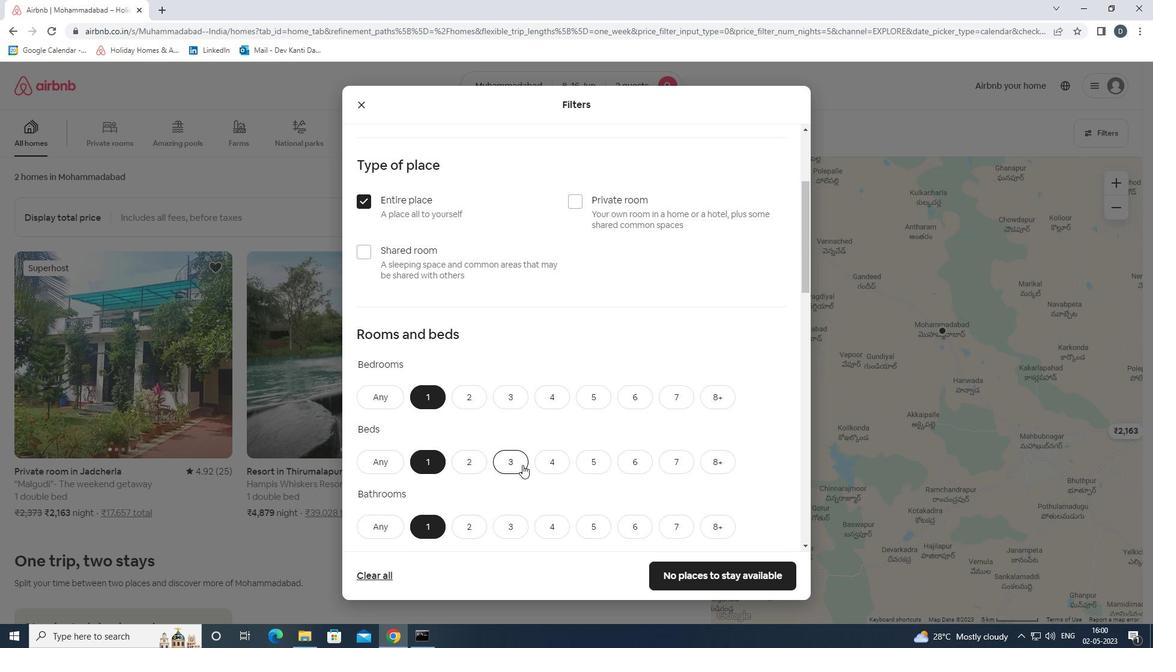 
Action: Mouse scrolled (522, 465) with delta (0, 0)
Screenshot: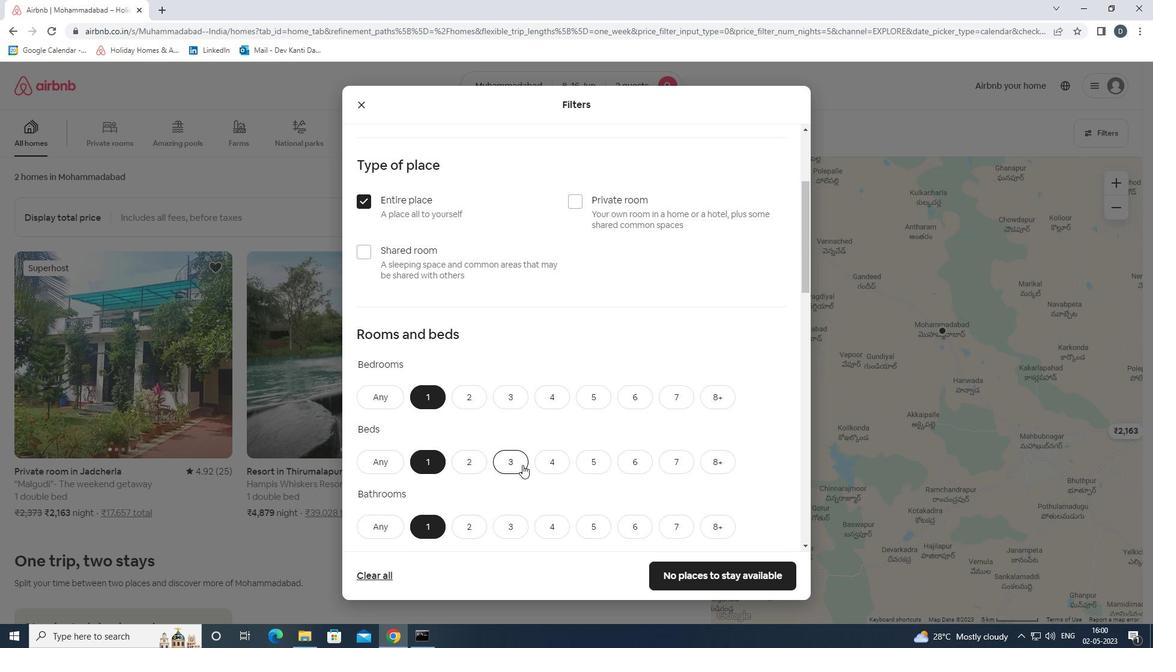 
Action: Mouse scrolled (522, 465) with delta (0, 0)
Screenshot: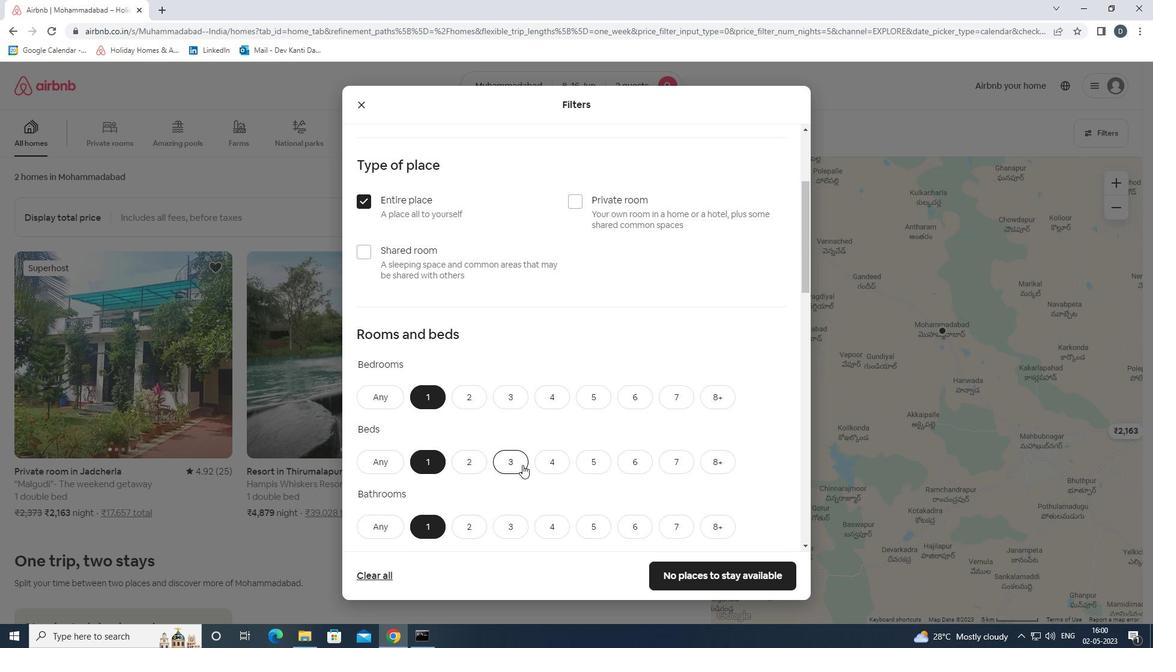 
Action: Mouse moved to (504, 415)
Screenshot: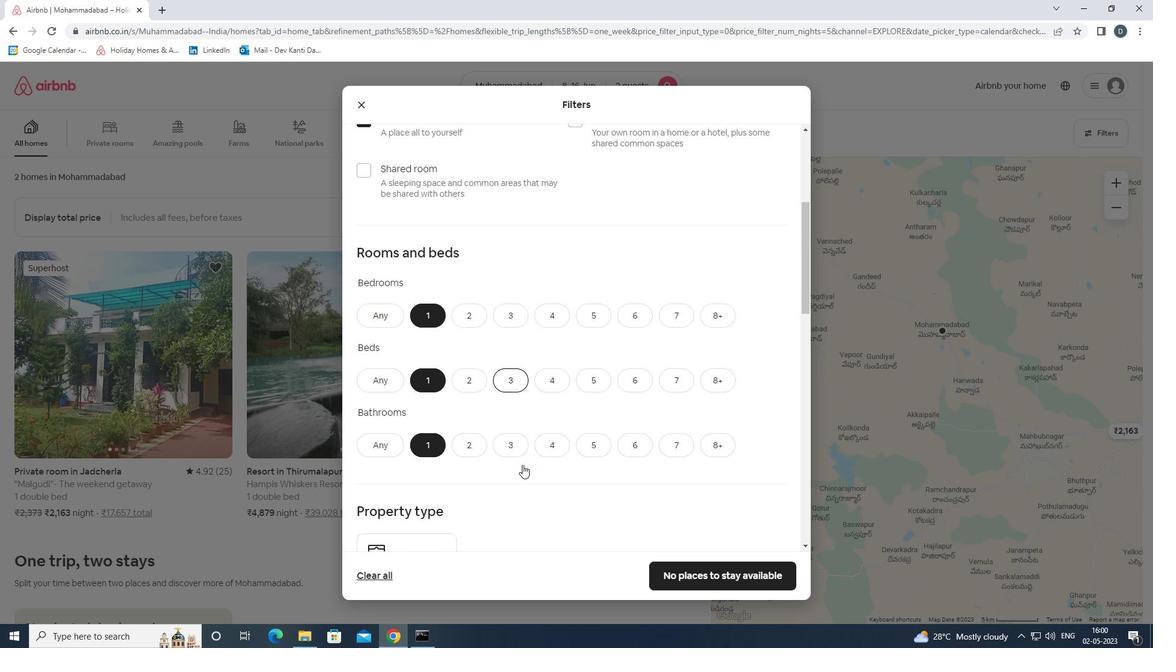 
Action: Mouse scrolled (504, 414) with delta (0, 0)
Screenshot: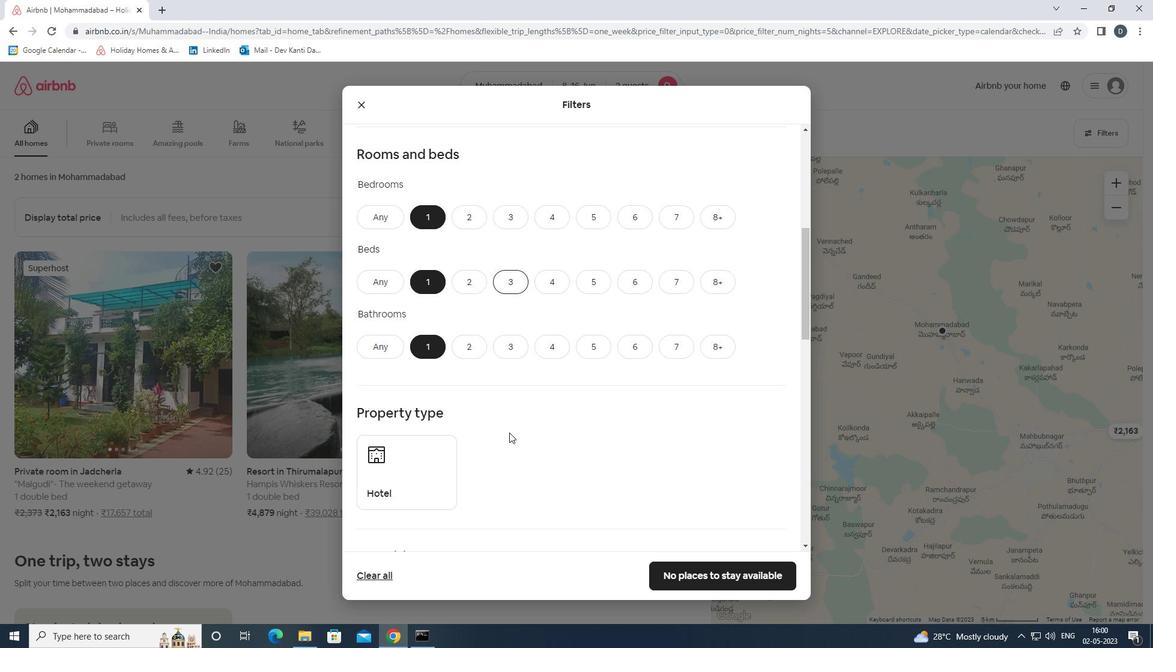 
Action: Mouse scrolled (504, 414) with delta (0, 0)
Screenshot: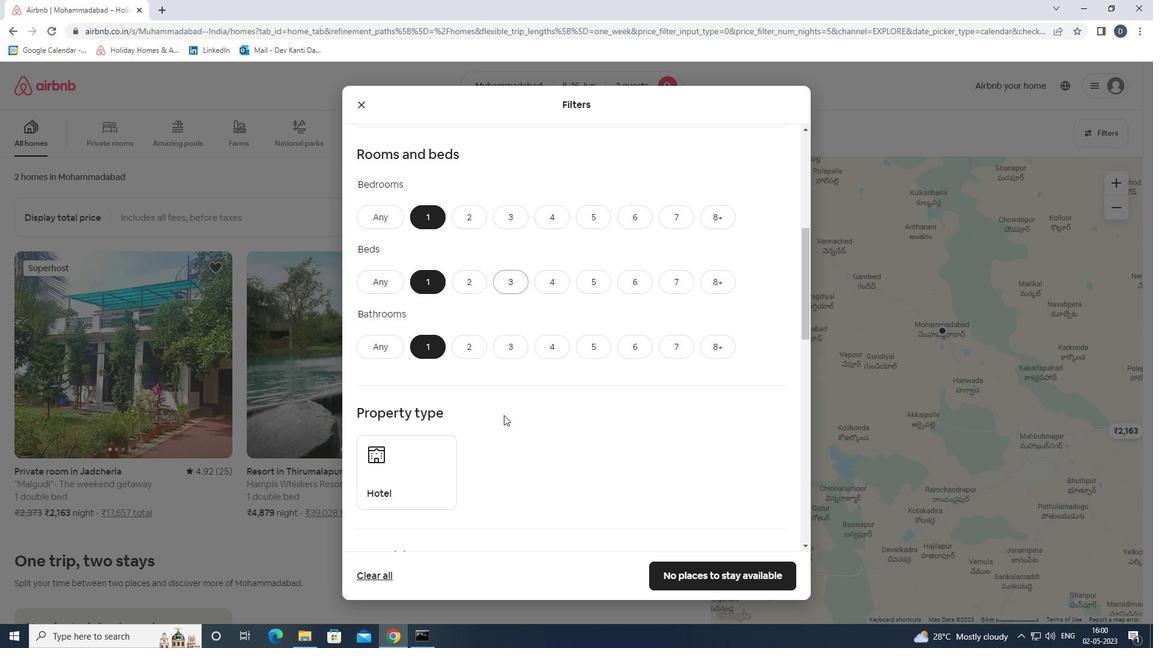 
Action: Mouse moved to (407, 379)
Screenshot: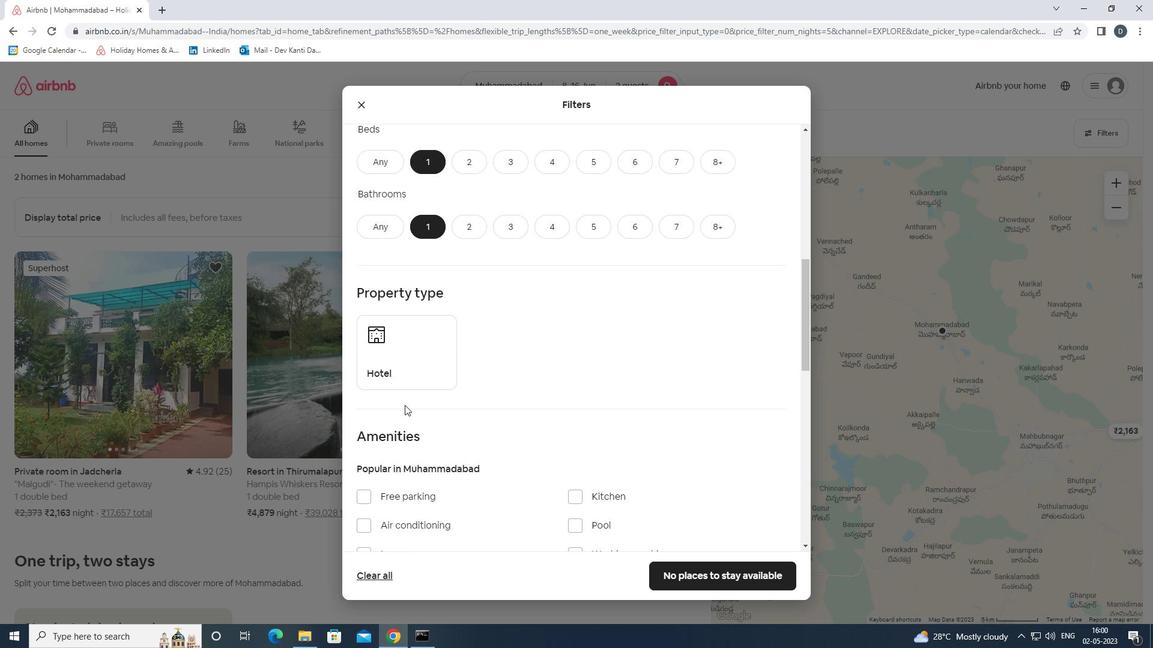 
Action: Mouse pressed left at (407, 379)
Screenshot: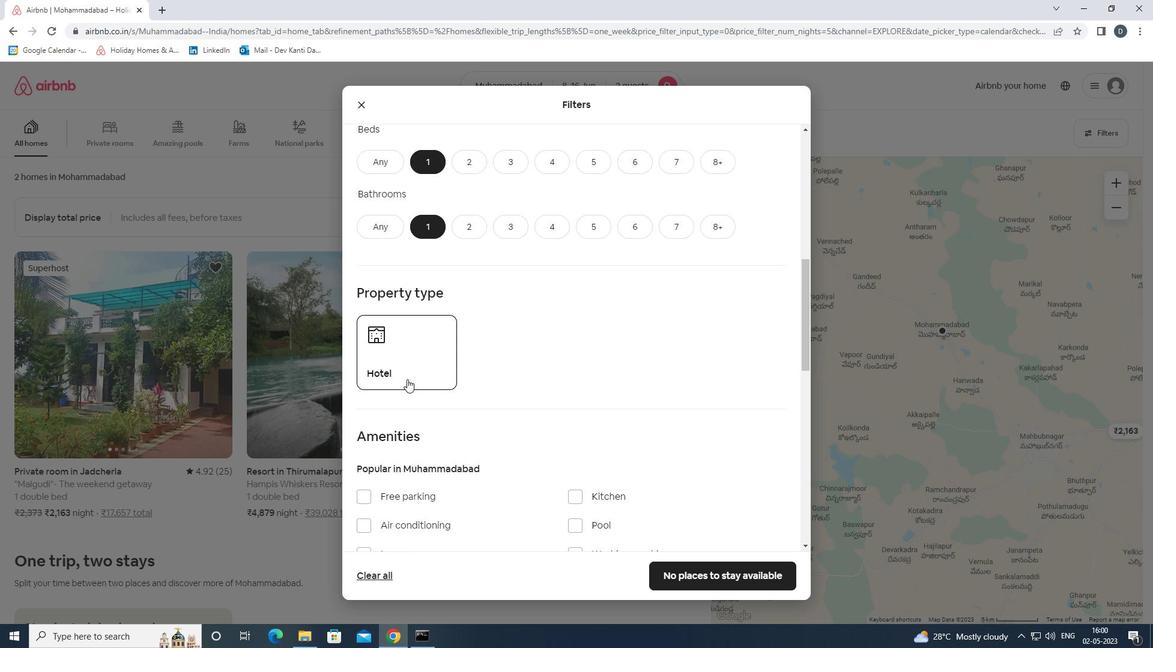 
Action: Mouse moved to (512, 409)
Screenshot: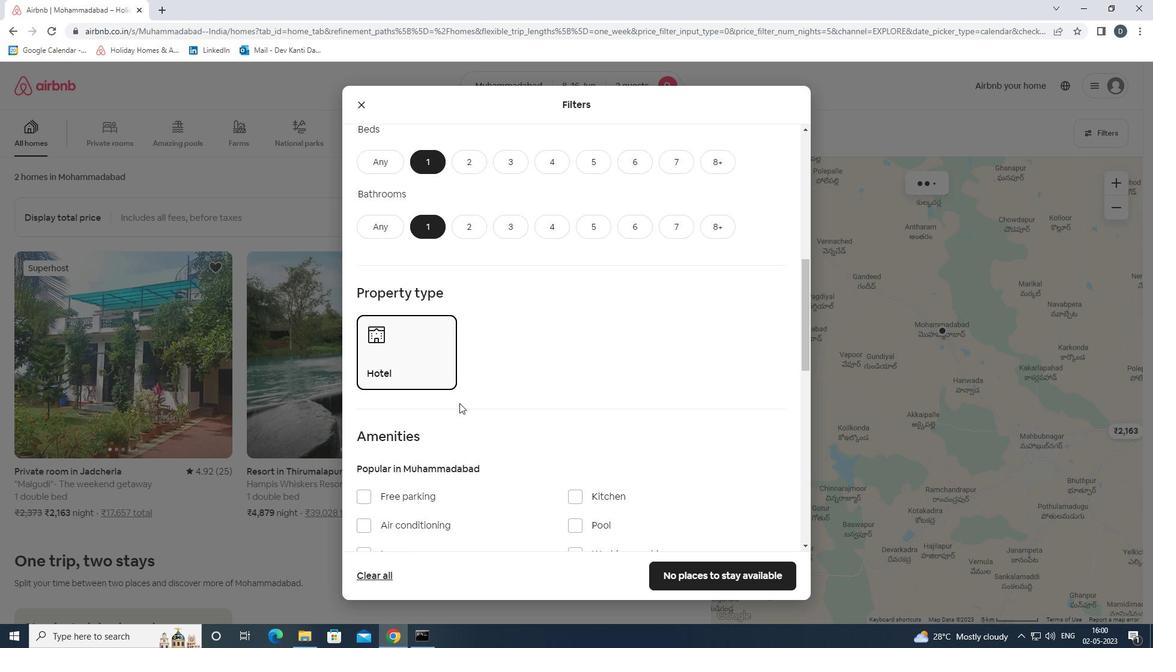 
Action: Mouse scrolled (512, 409) with delta (0, 0)
Screenshot: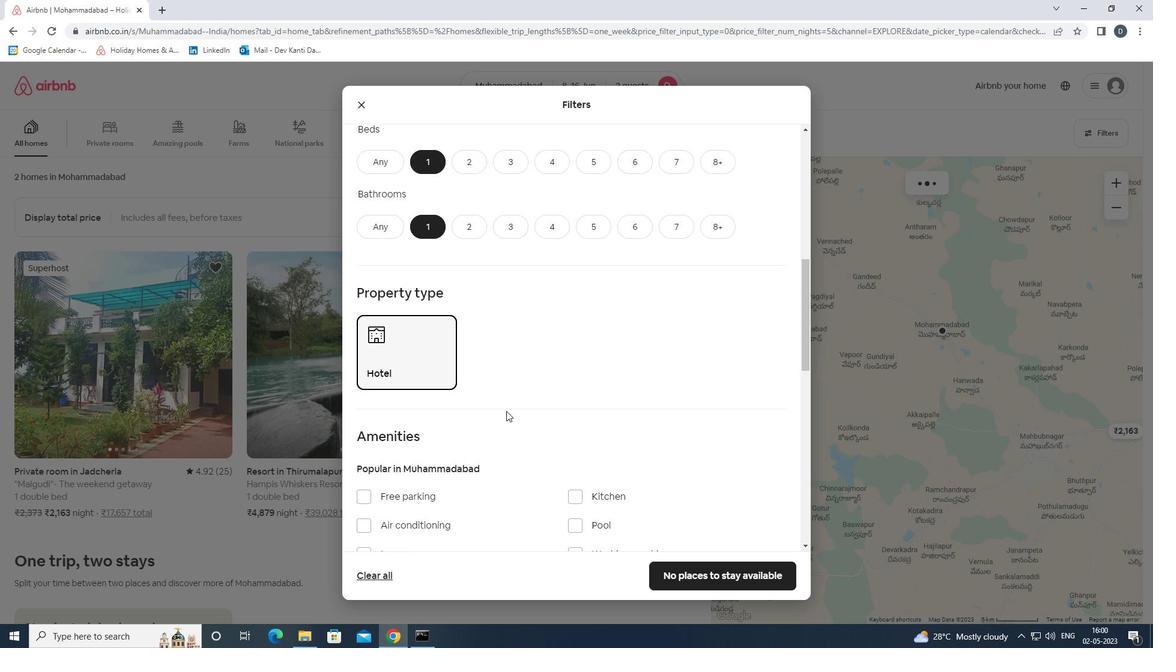 
Action: Mouse scrolled (512, 409) with delta (0, 0)
Screenshot: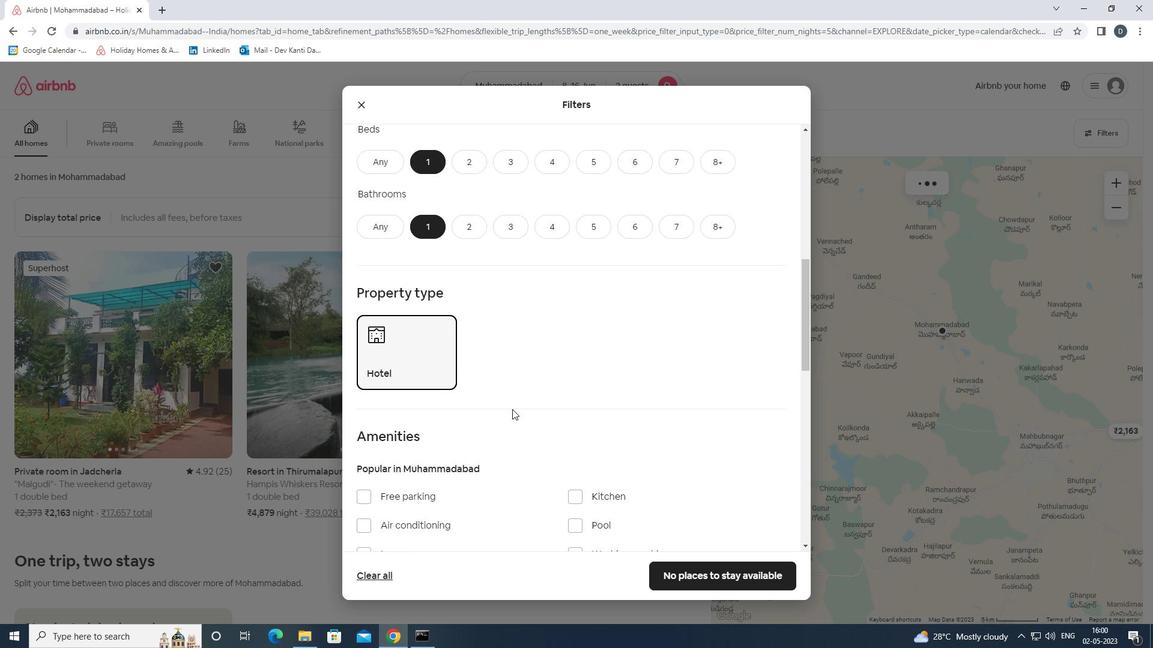 
Action: Mouse scrolled (512, 409) with delta (0, 0)
Screenshot: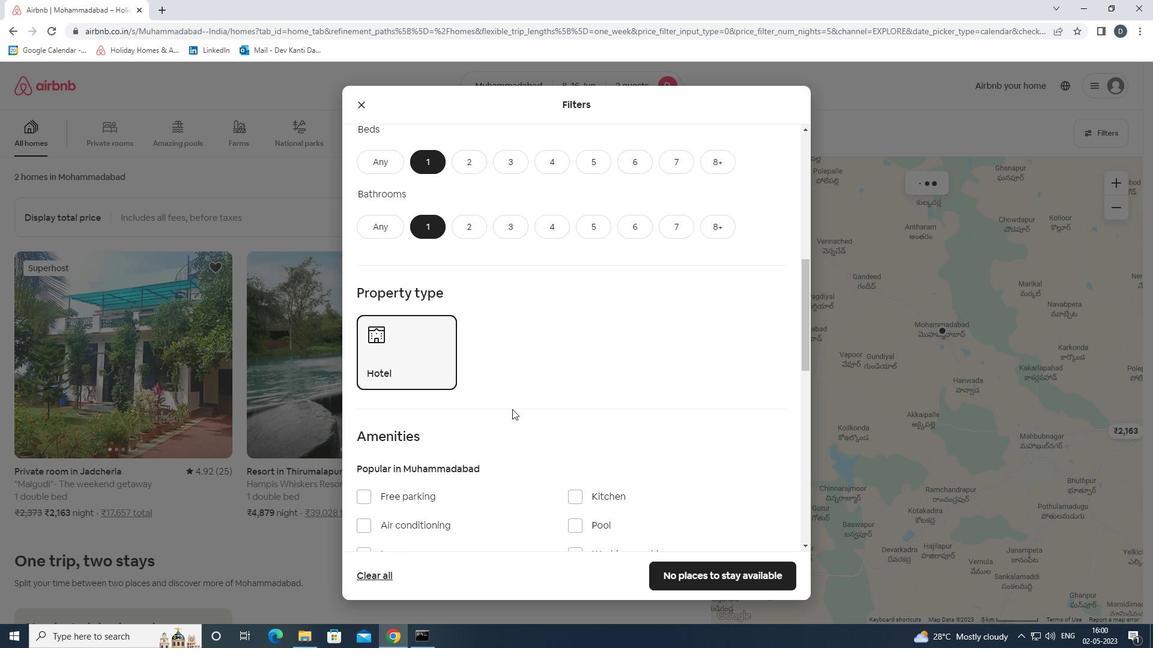 
Action: Mouse moved to (379, 400)
Screenshot: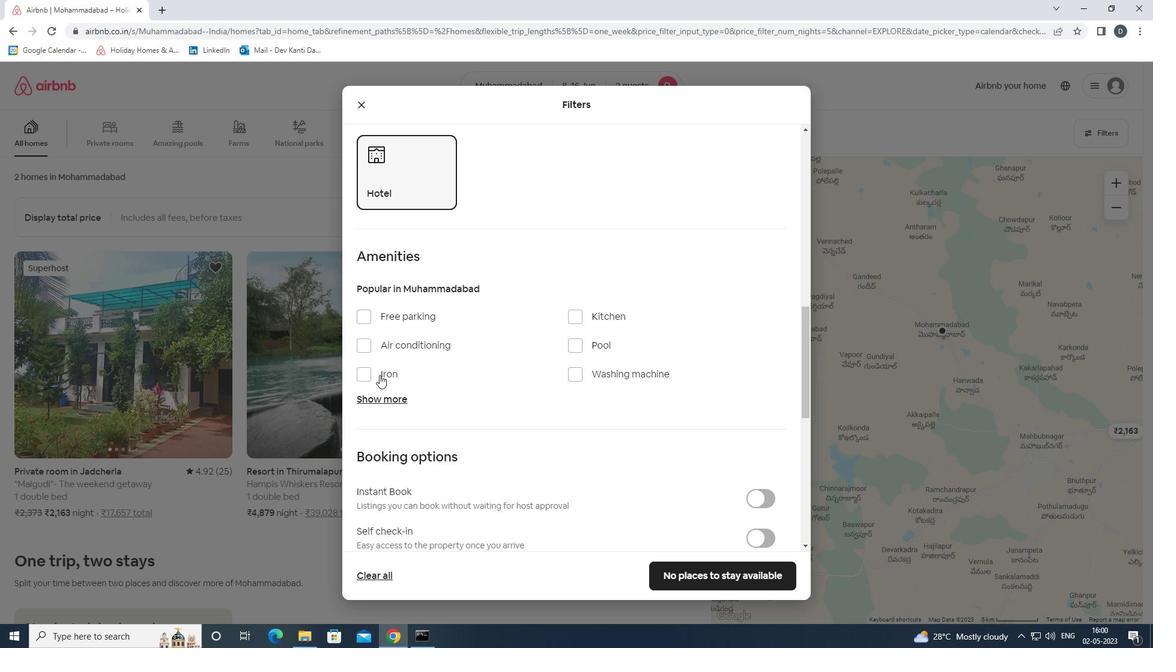 
Action: Mouse pressed left at (379, 400)
Screenshot: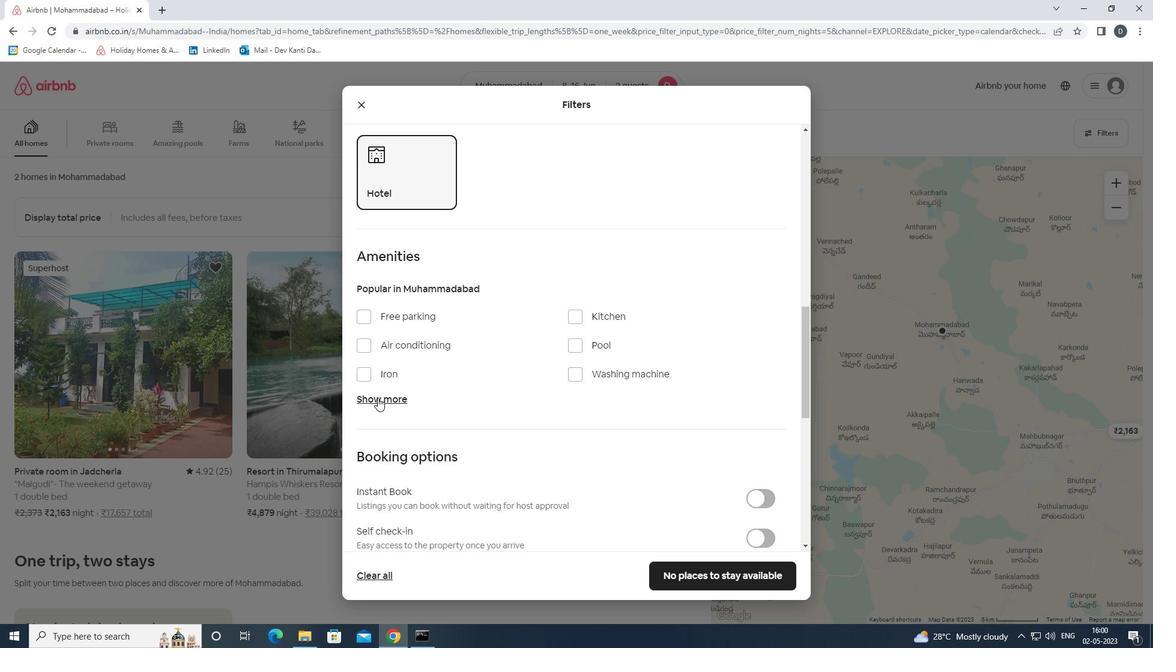 
Action: Mouse moved to (618, 372)
Screenshot: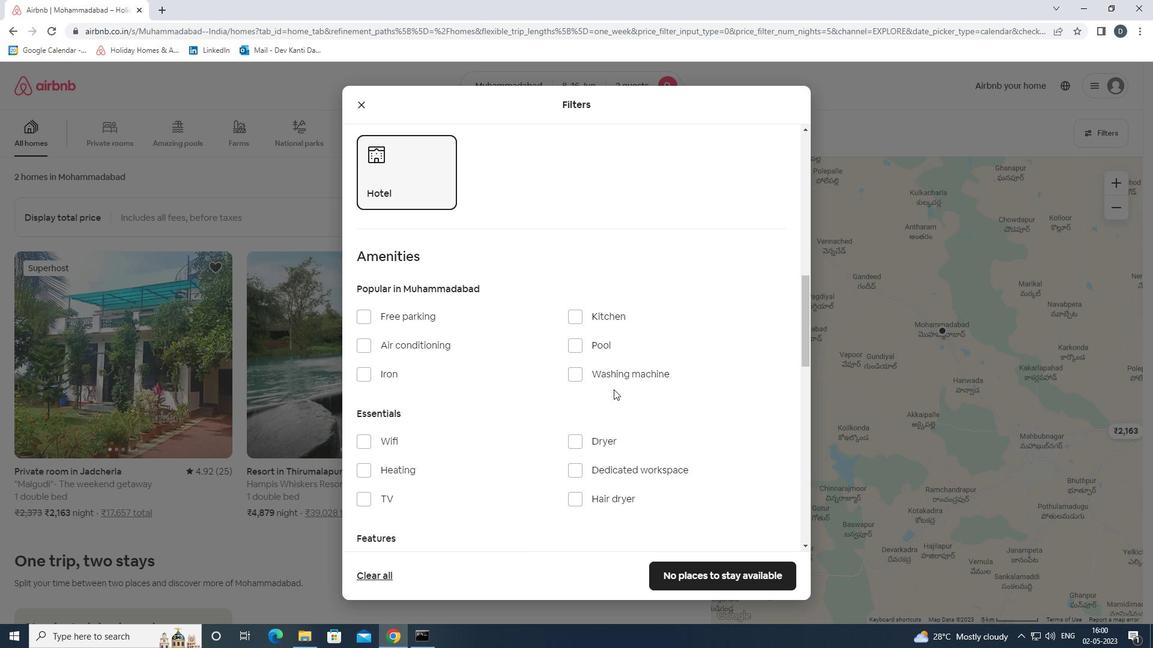 
Action: Mouse pressed left at (618, 372)
Screenshot: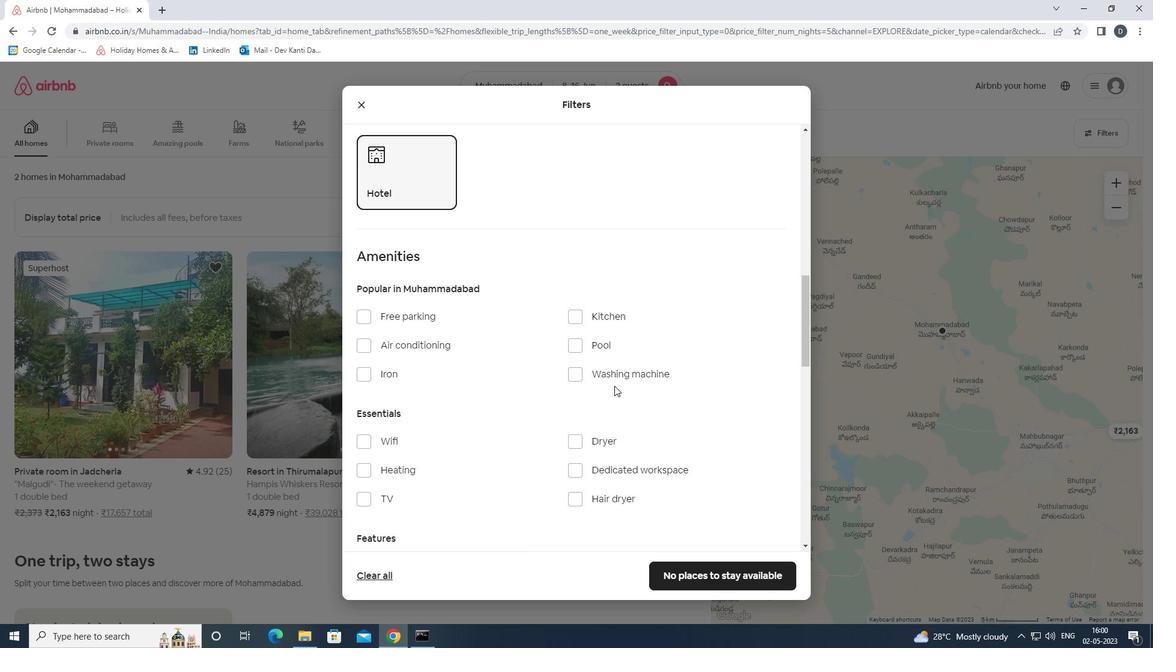 
Action: Mouse moved to (597, 392)
Screenshot: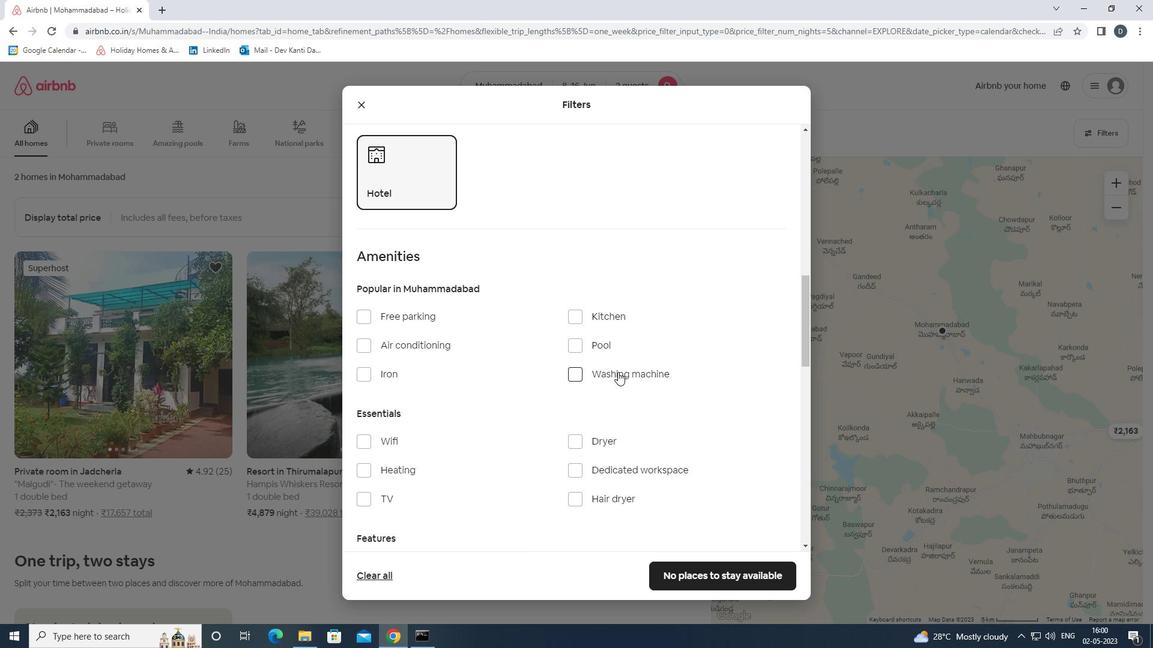 
Action: Mouse scrolled (597, 392) with delta (0, 0)
Screenshot: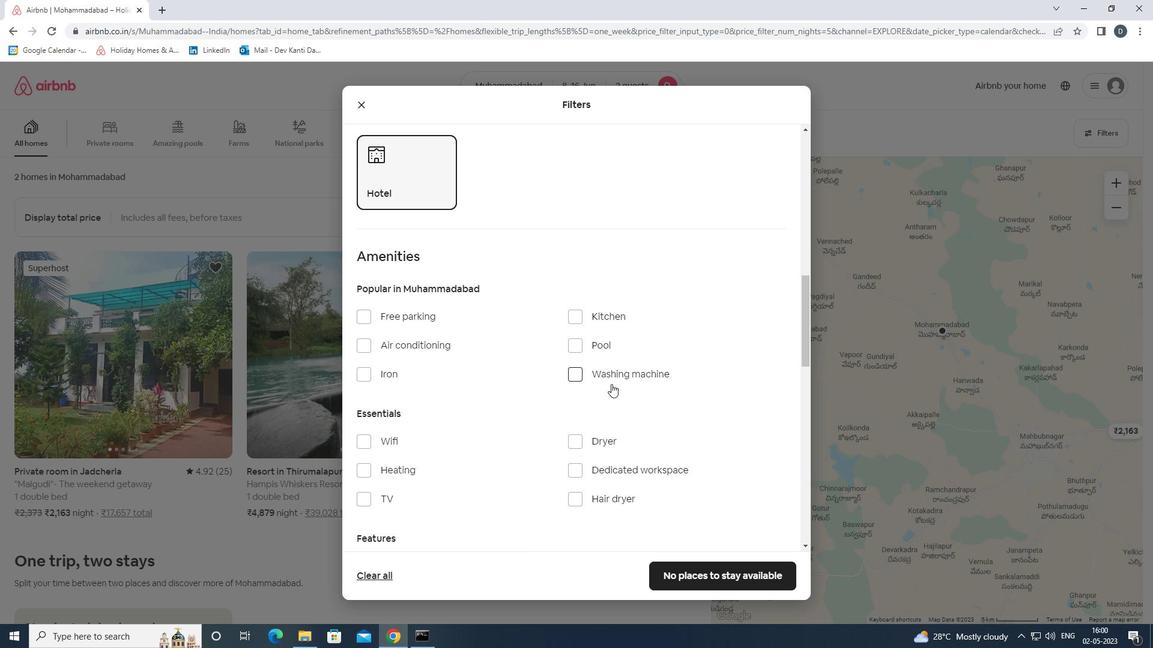 
Action: Mouse scrolled (597, 392) with delta (0, 0)
Screenshot: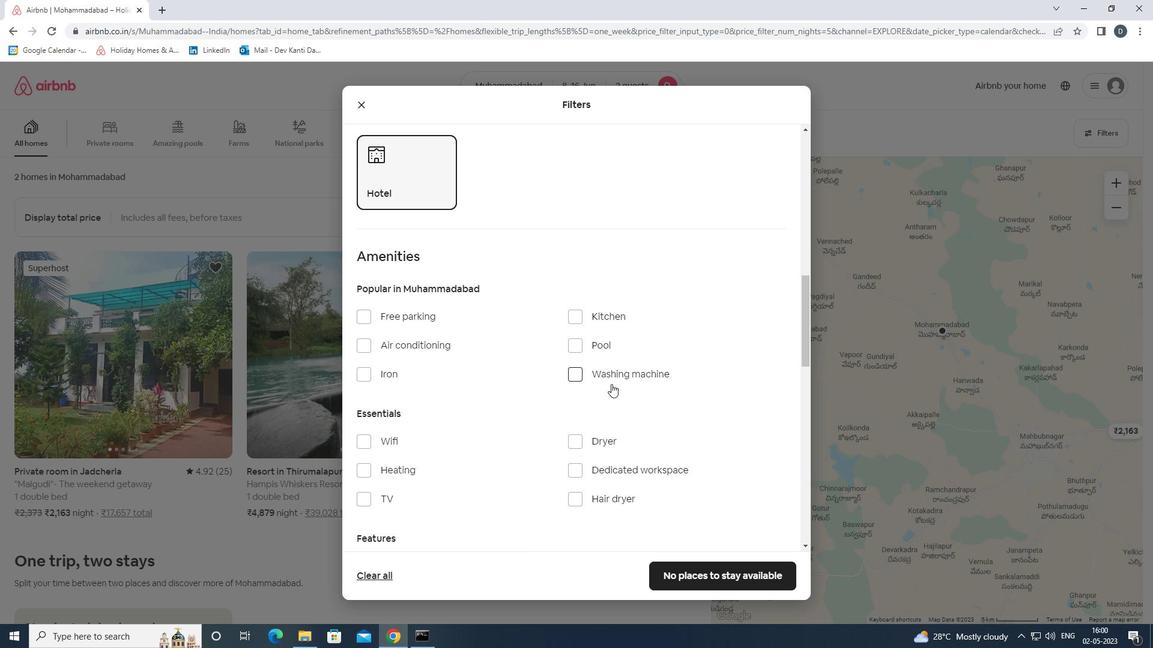
Action: Mouse scrolled (597, 392) with delta (0, 0)
Screenshot: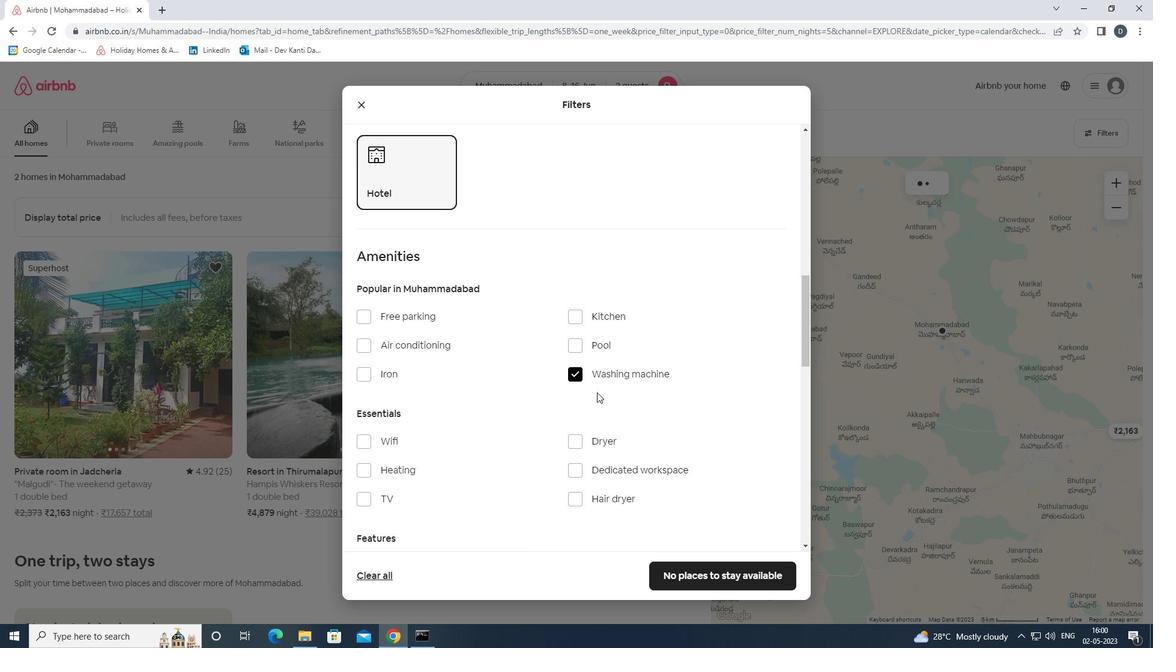 
Action: Mouse scrolled (597, 392) with delta (0, 0)
Screenshot: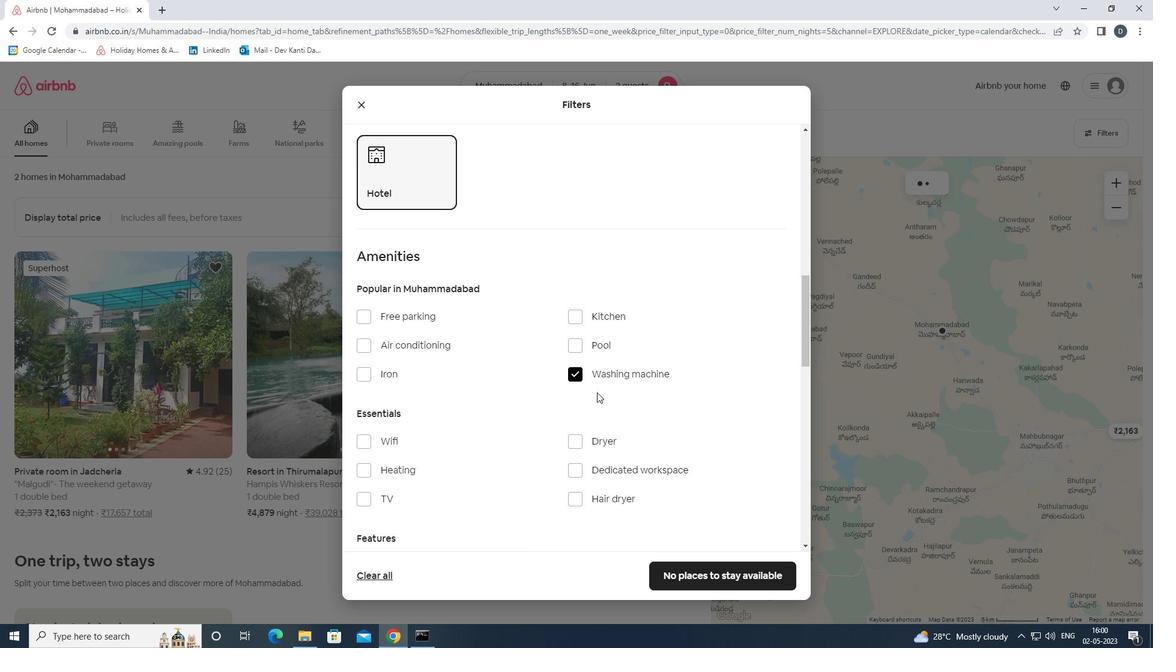 
Action: Mouse scrolled (597, 392) with delta (0, 0)
Screenshot: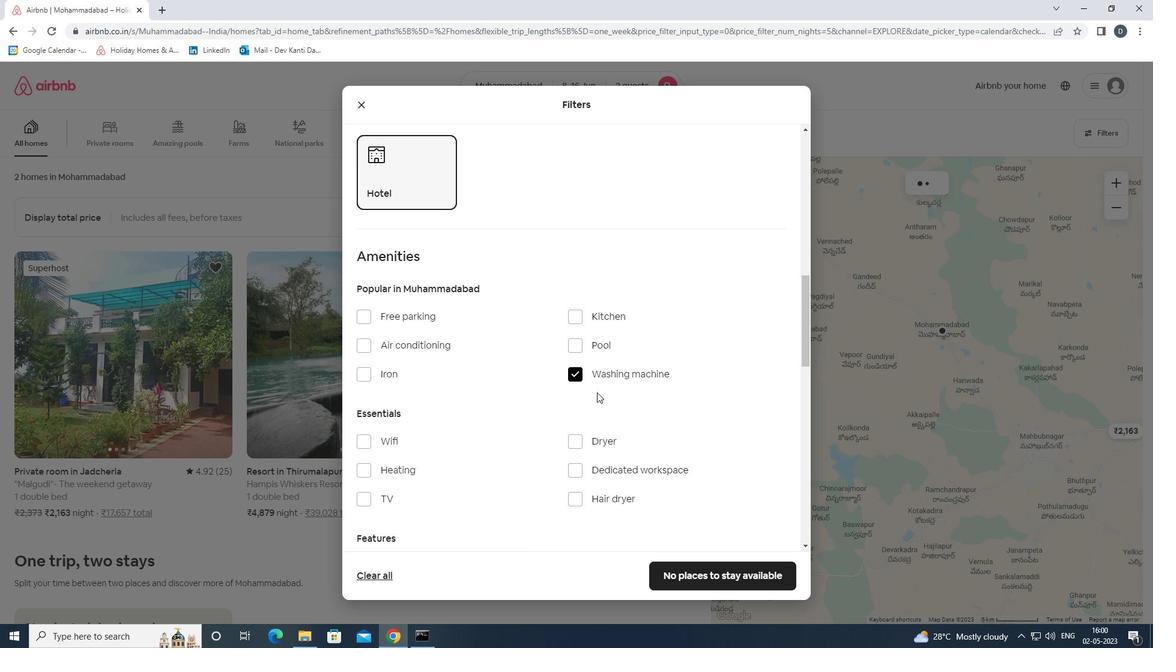 
Action: Mouse moved to (597, 391)
Screenshot: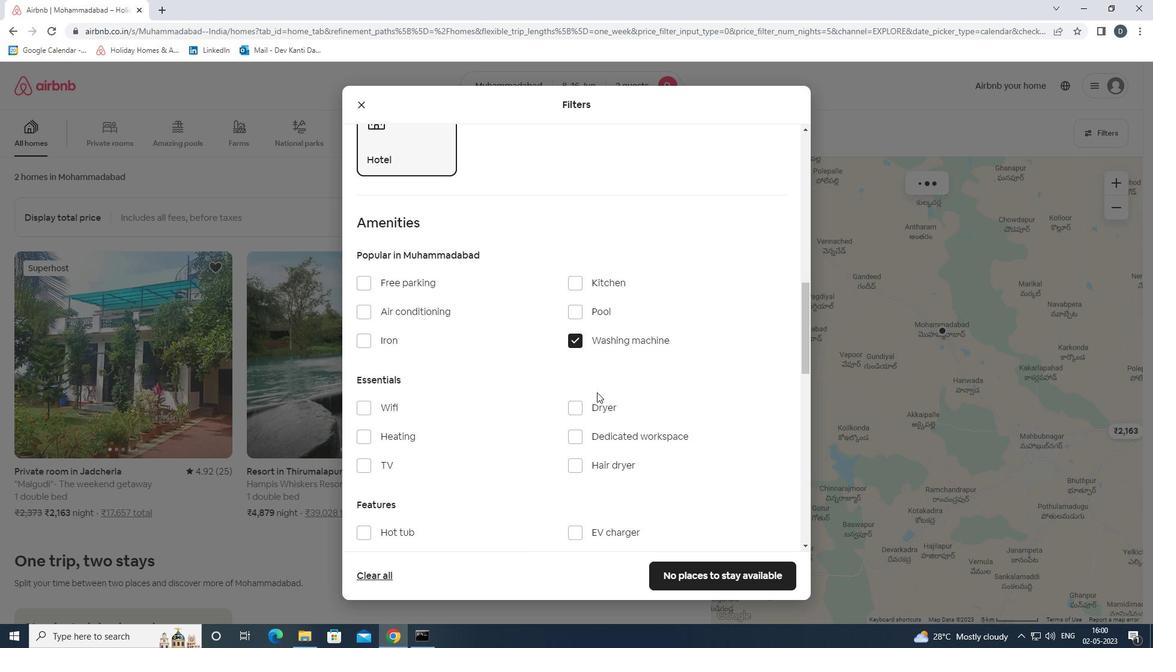 
Action: Mouse scrolled (597, 391) with delta (0, 0)
Screenshot: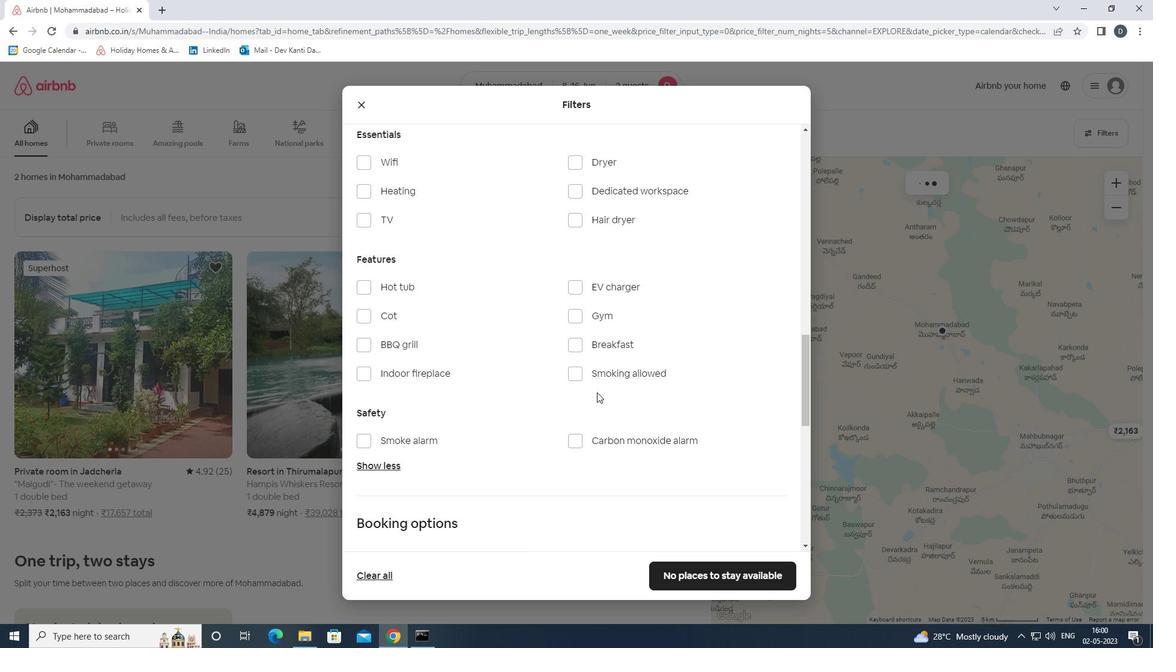 
Action: Mouse scrolled (597, 391) with delta (0, 0)
Screenshot: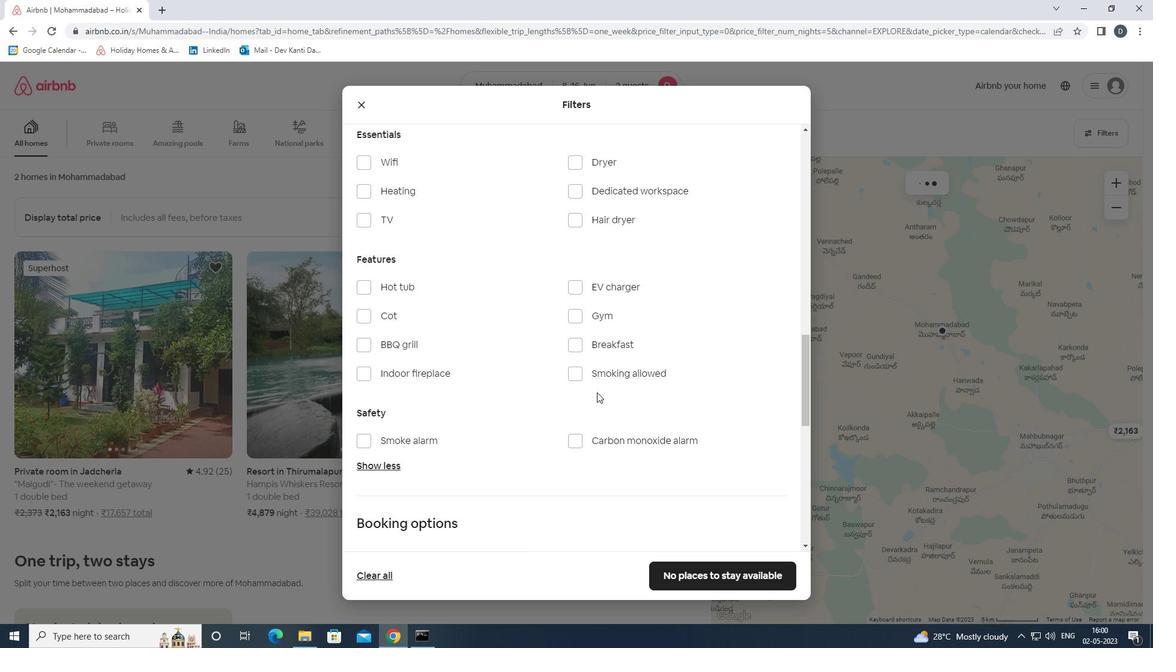 
Action: Mouse scrolled (597, 391) with delta (0, 0)
Screenshot: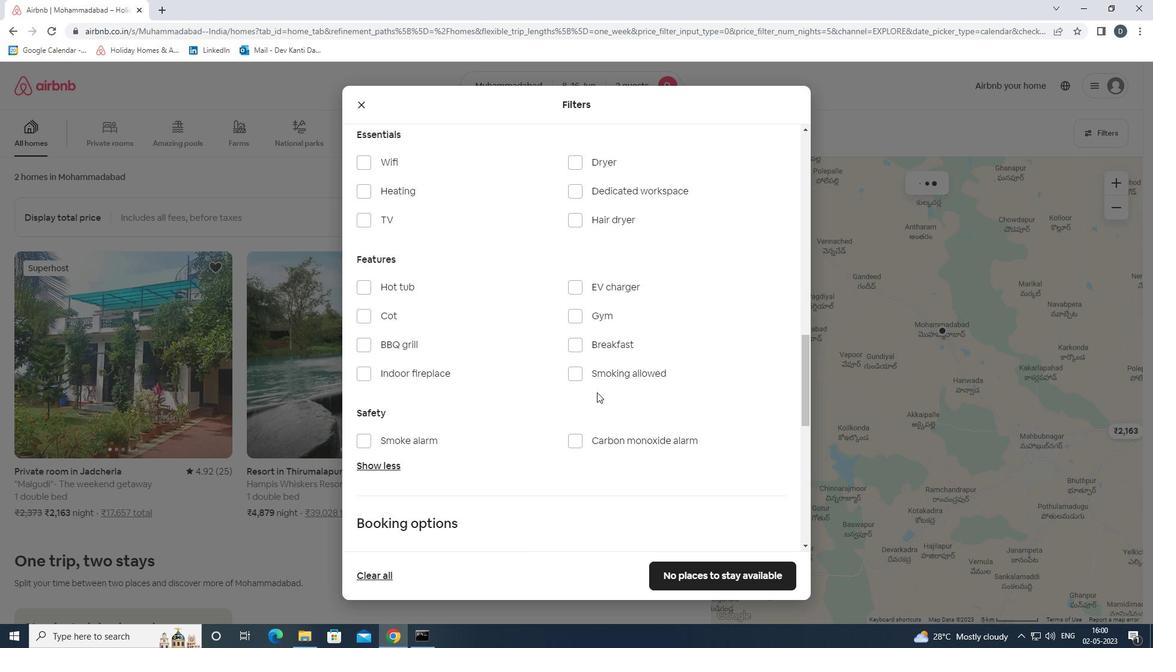 
Action: Mouse scrolled (597, 391) with delta (0, 0)
Screenshot: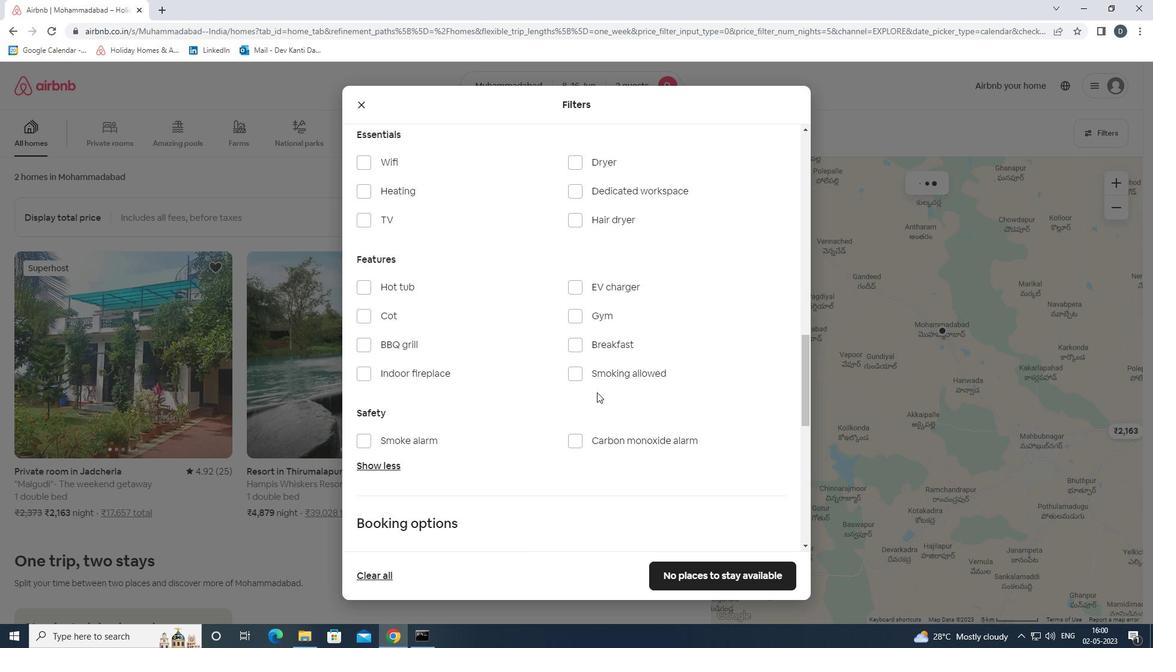 
Action: Mouse moved to (764, 337)
Screenshot: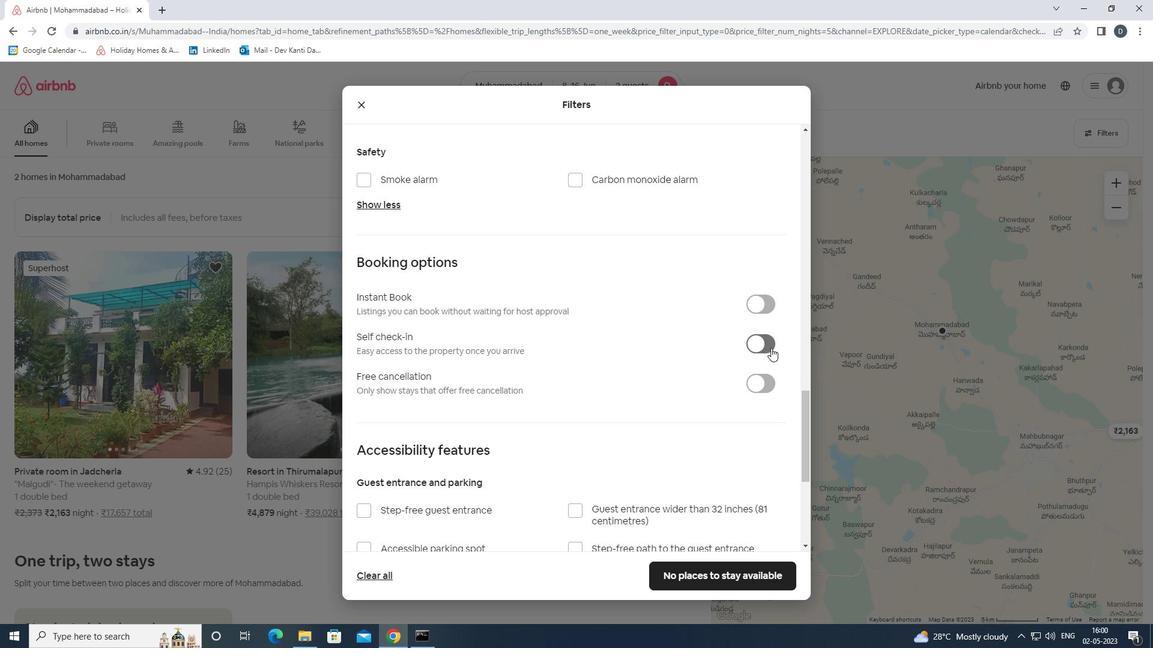 
Action: Mouse pressed left at (764, 337)
Screenshot: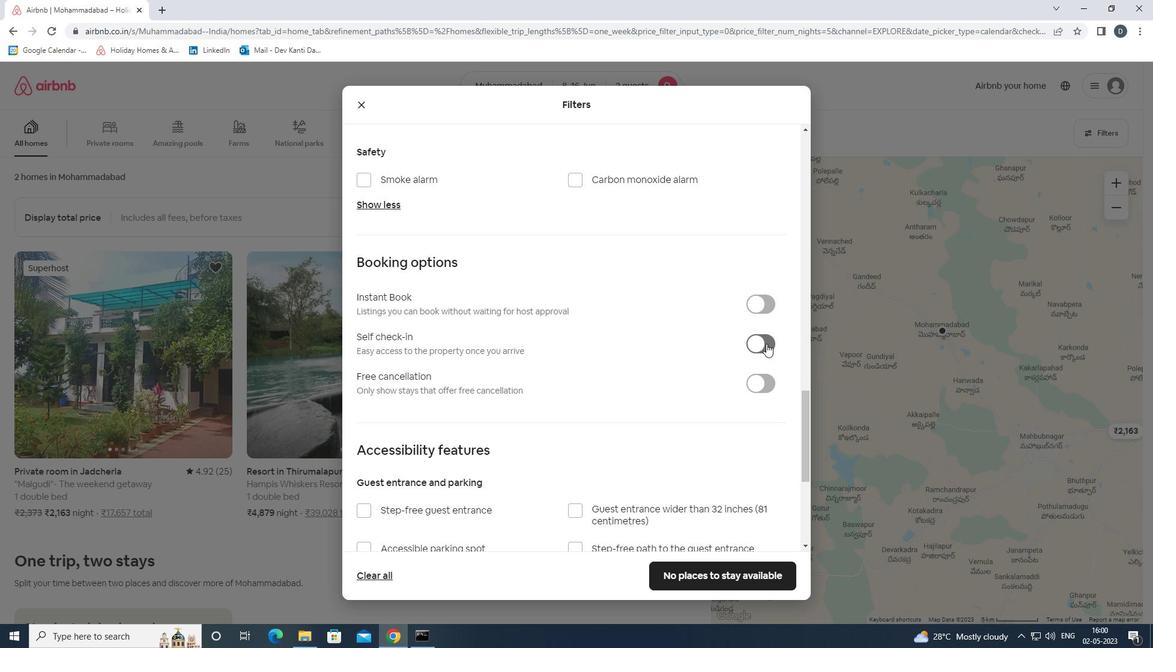 
Action: Mouse moved to (701, 377)
Screenshot: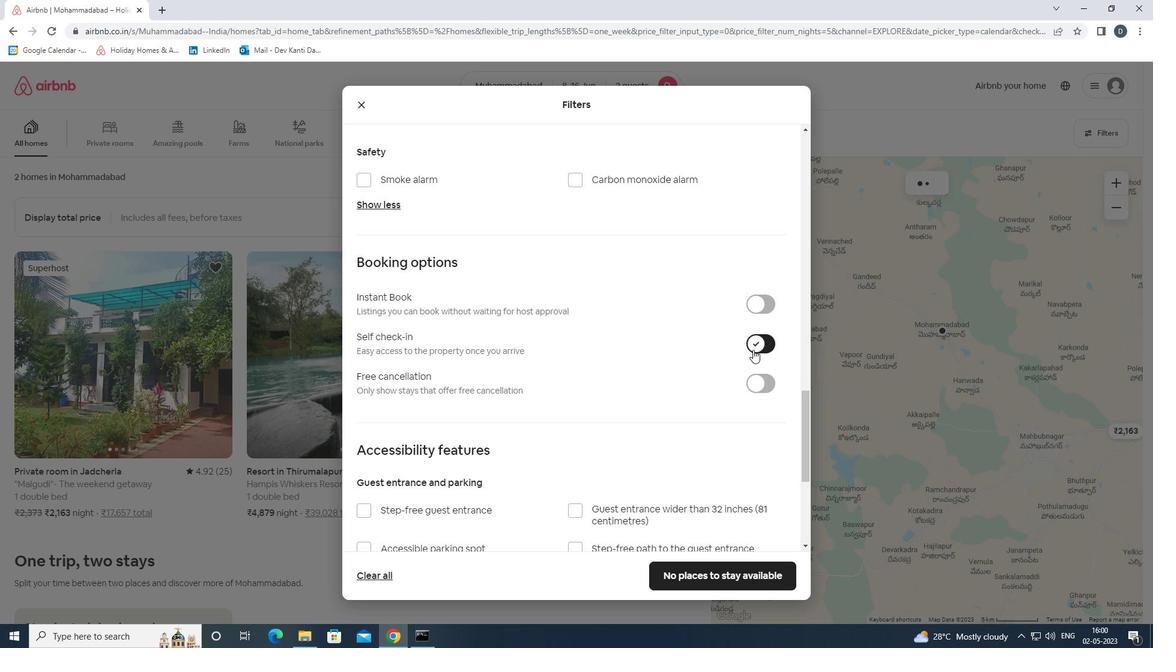 
Action: Mouse scrolled (701, 376) with delta (0, 0)
Screenshot: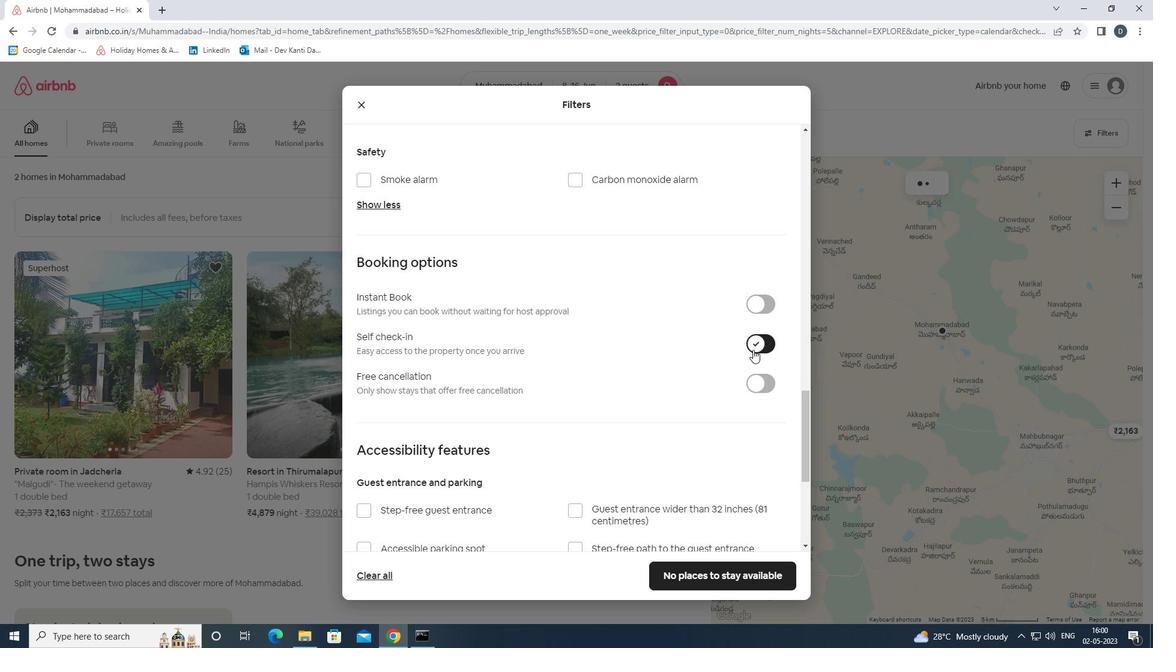 
Action: Mouse scrolled (701, 376) with delta (0, 0)
Screenshot: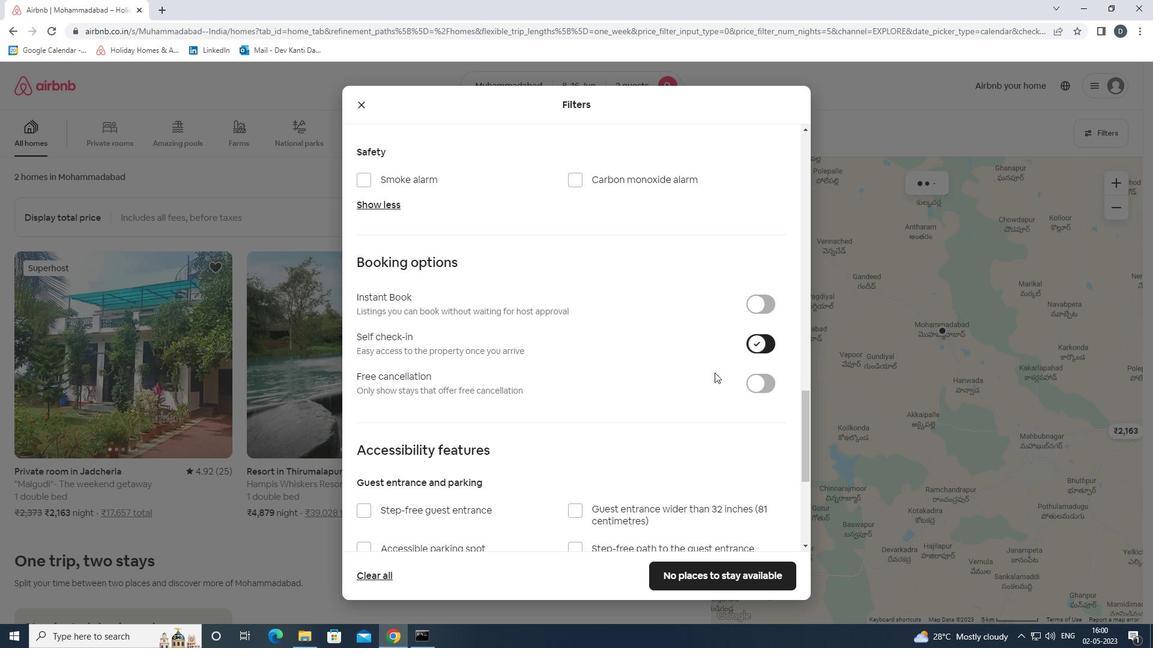 
Action: Mouse scrolled (701, 376) with delta (0, 0)
Screenshot: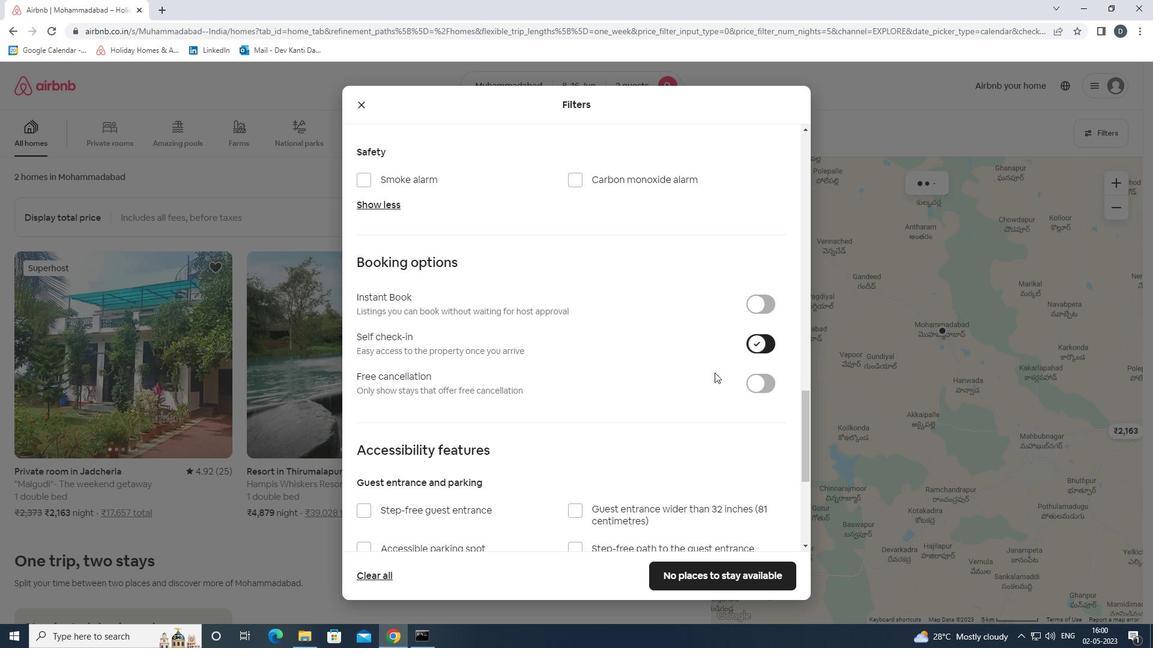 
Action: Mouse scrolled (701, 376) with delta (0, 0)
Screenshot: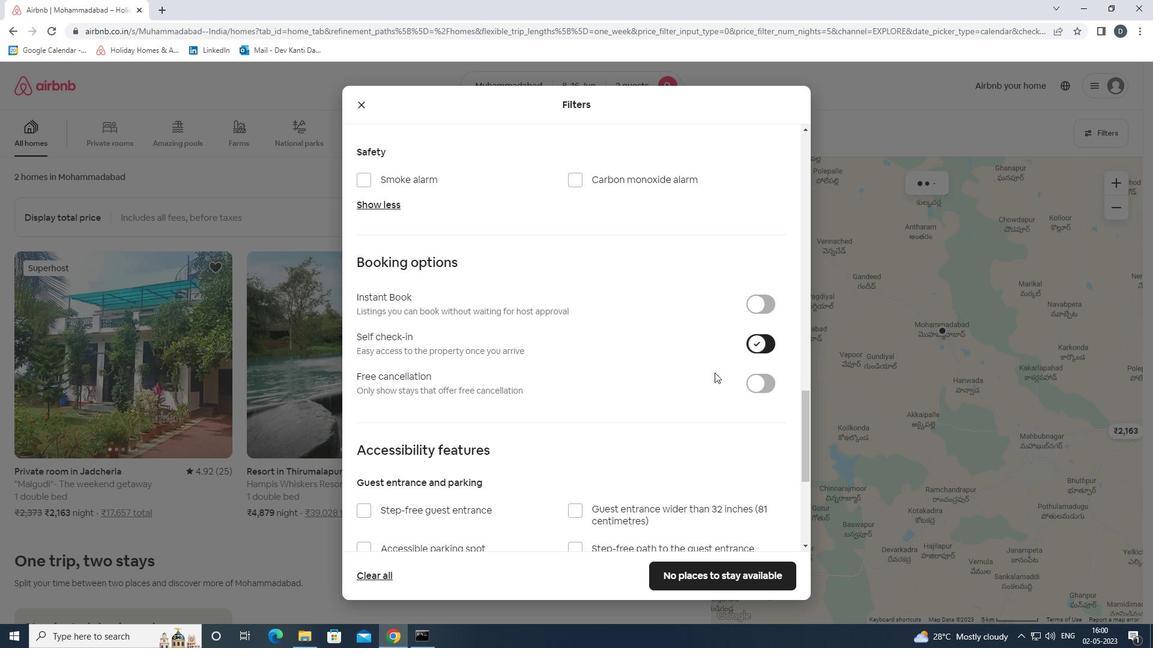 
Action: Mouse scrolled (701, 376) with delta (0, 0)
Screenshot: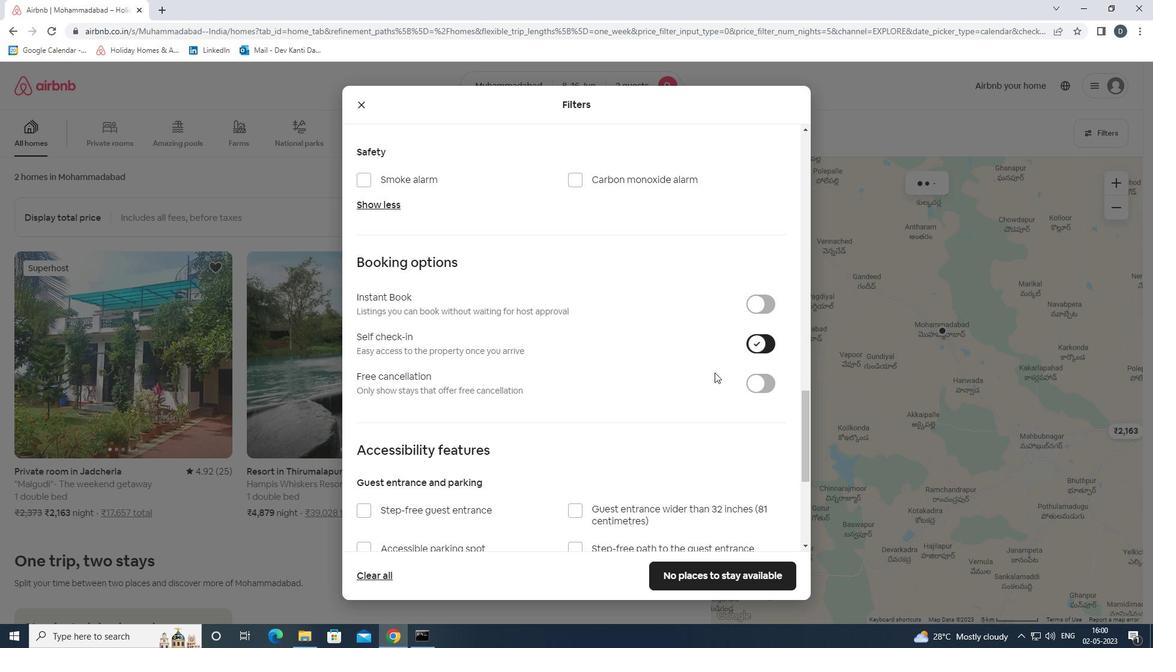 
Action: Mouse scrolled (701, 376) with delta (0, 0)
Screenshot: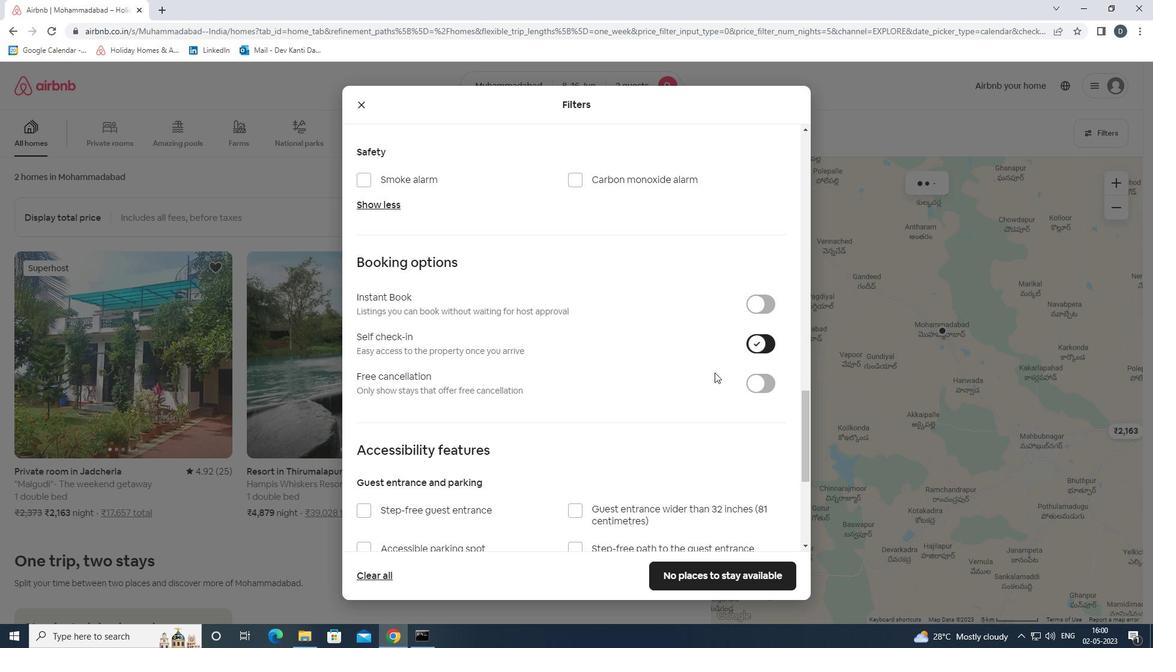 
Action: Mouse moved to (390, 516)
Screenshot: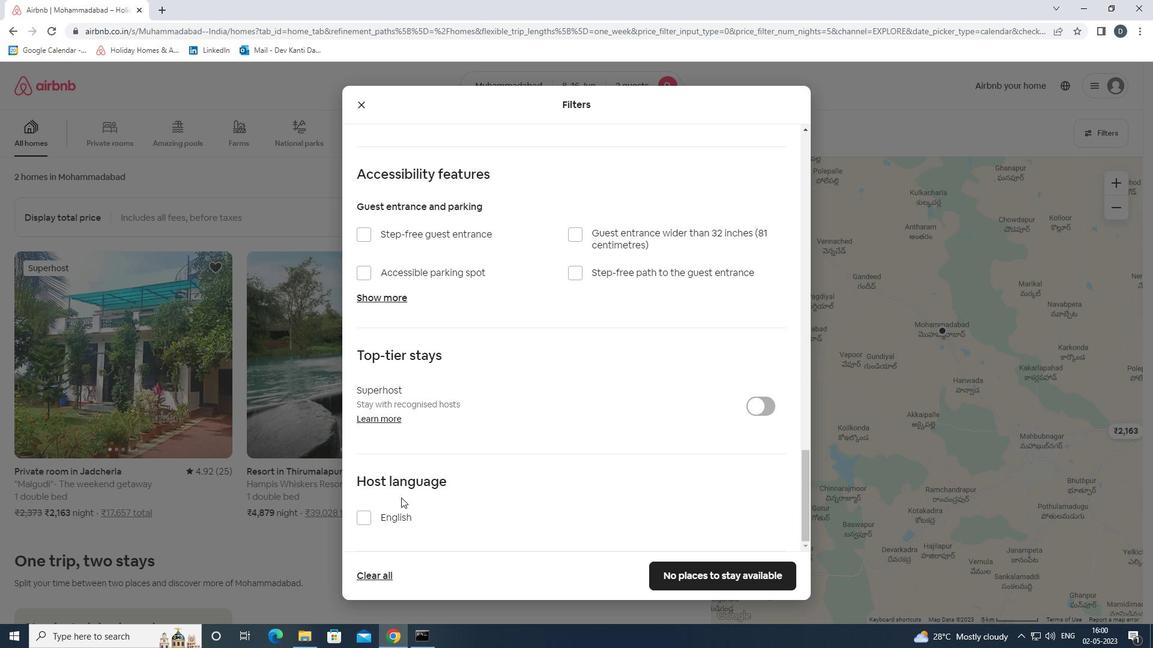 
Action: Mouse pressed left at (390, 516)
Screenshot: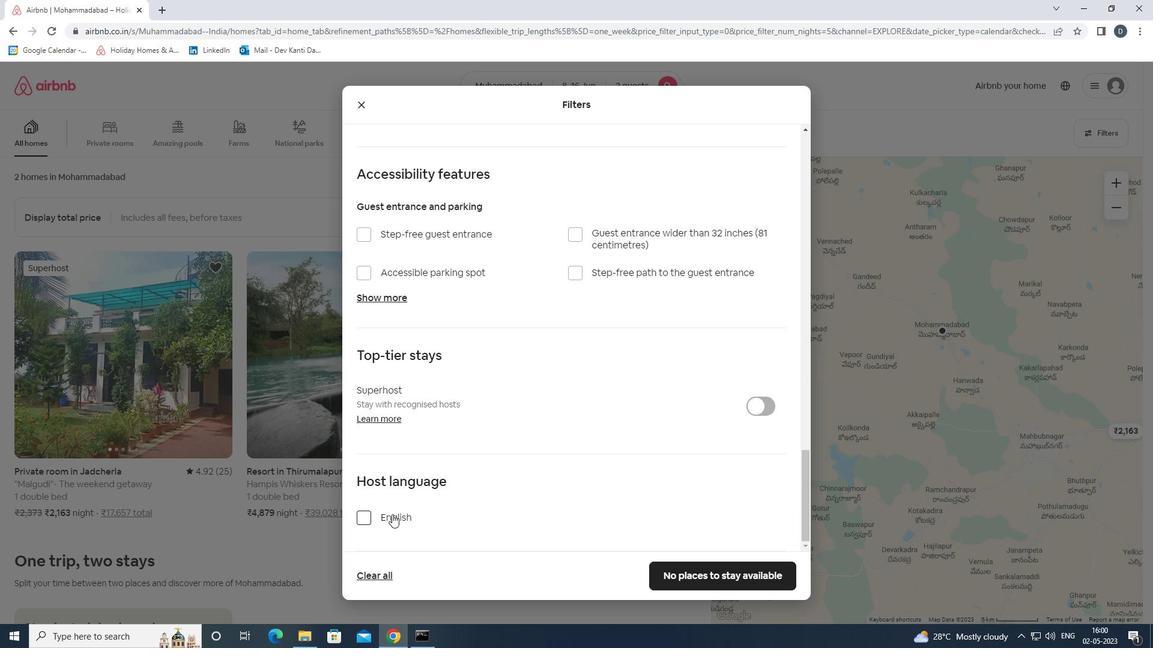 
Action: Mouse moved to (725, 575)
Screenshot: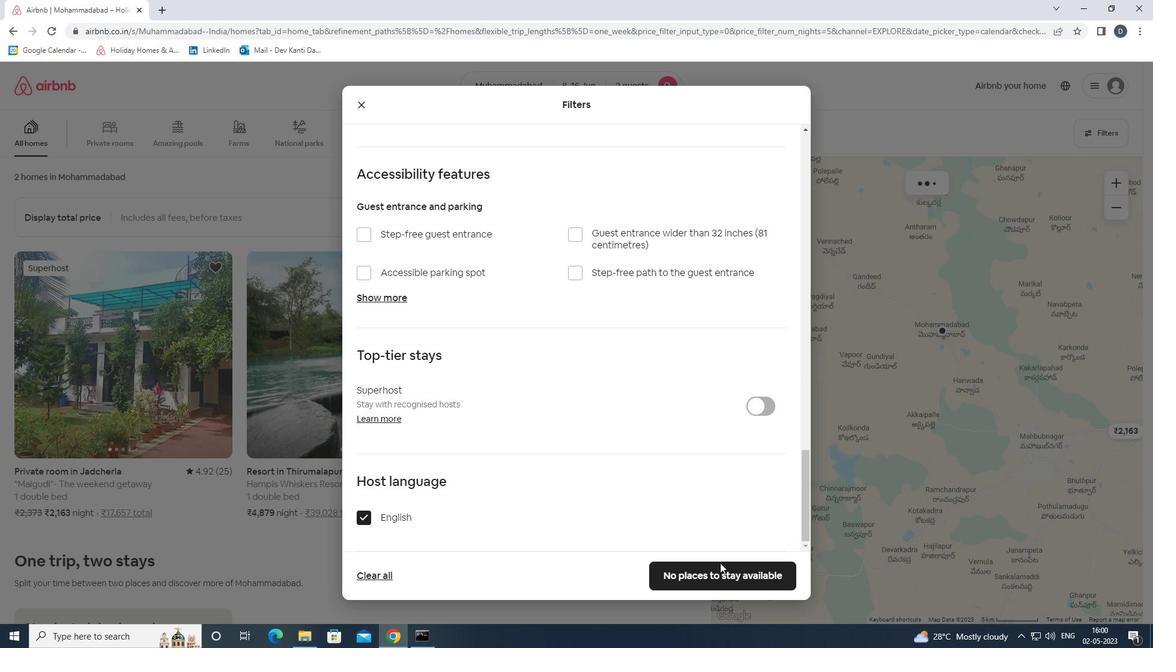 
Action: Mouse pressed left at (725, 575)
Screenshot: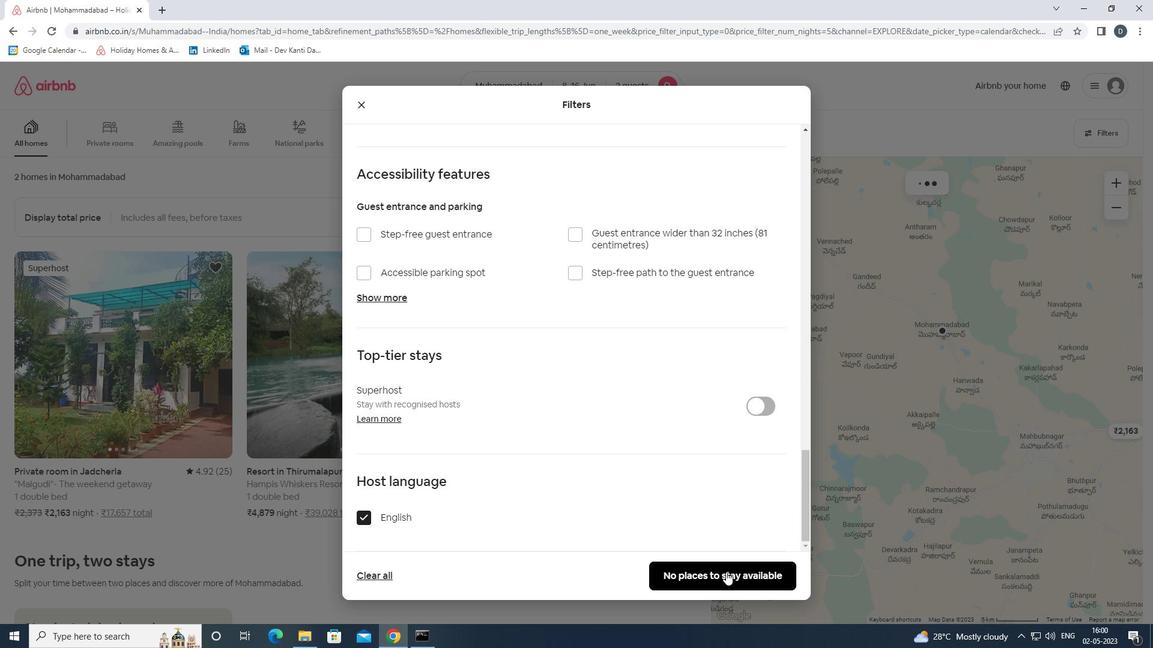 
Action: Mouse moved to (637, 288)
Screenshot: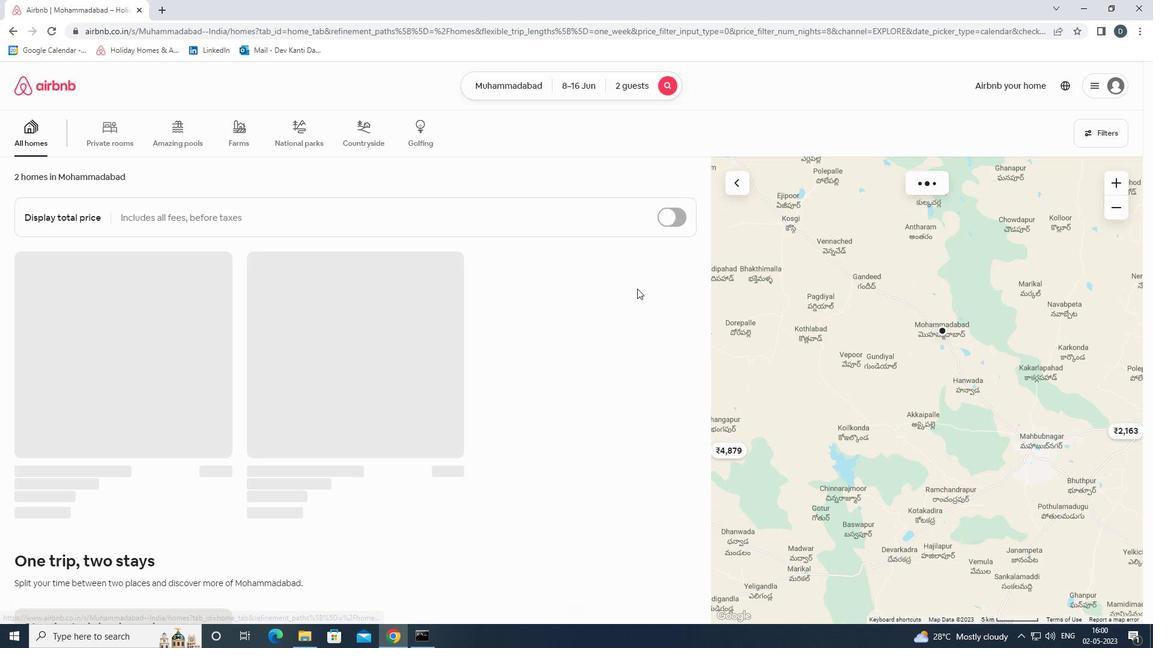 
